 Task: Add a signature Isla Howard containing With sincere appreciation and gratitude, Isla Howard to email address softage.8@softage.net and add a folder Halloween costumes
Action: Mouse moved to (65, 13)
Screenshot: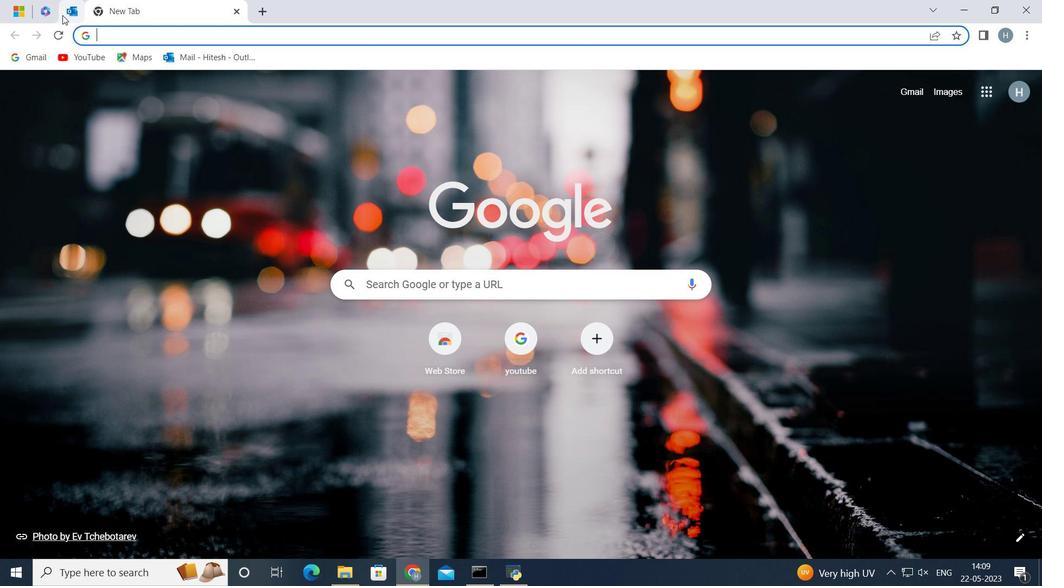 
Action: Mouse pressed left at (65, 13)
Screenshot: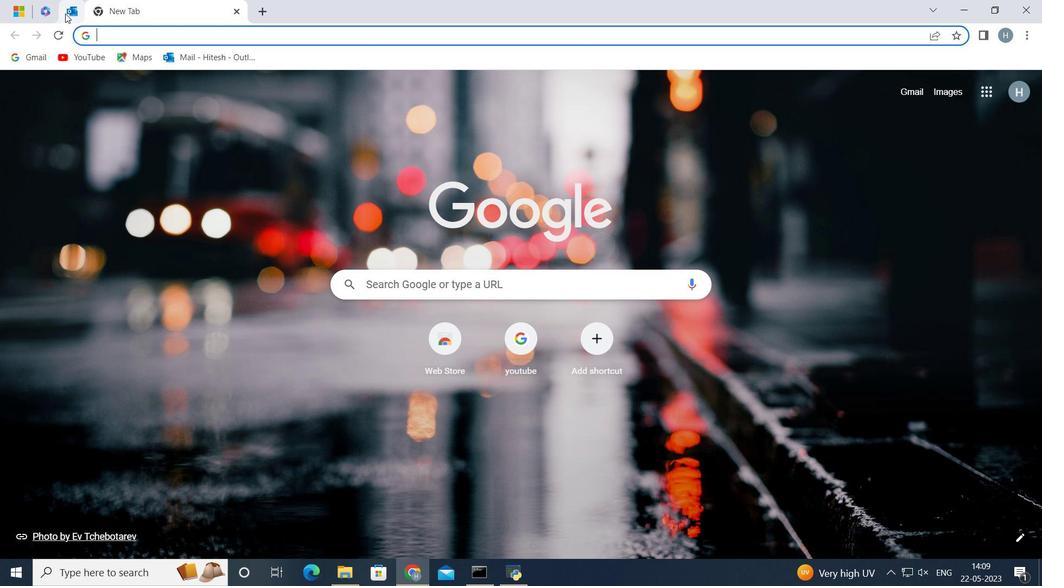 
Action: Mouse moved to (99, 140)
Screenshot: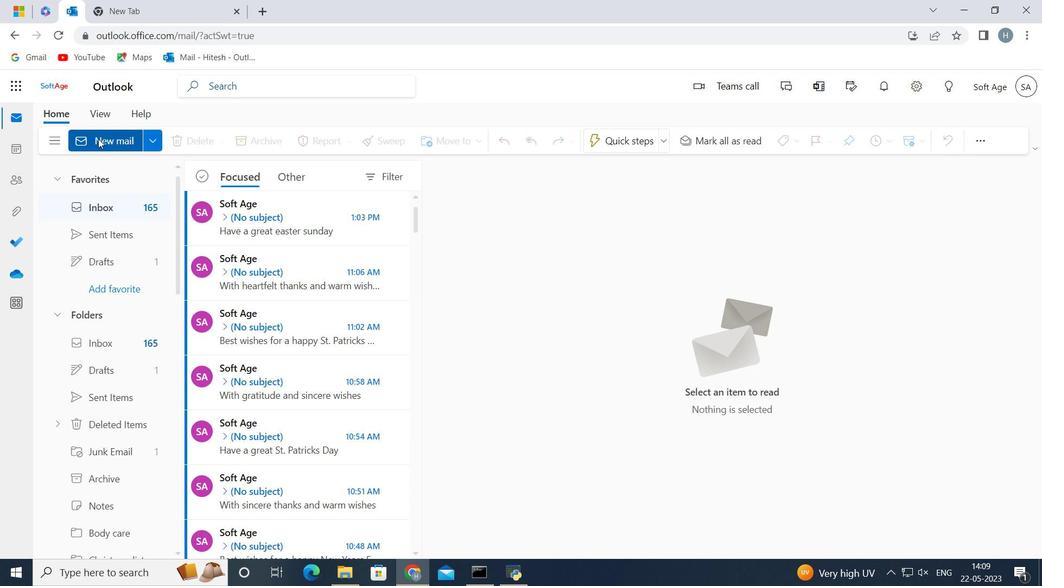 
Action: Mouse pressed left at (99, 140)
Screenshot: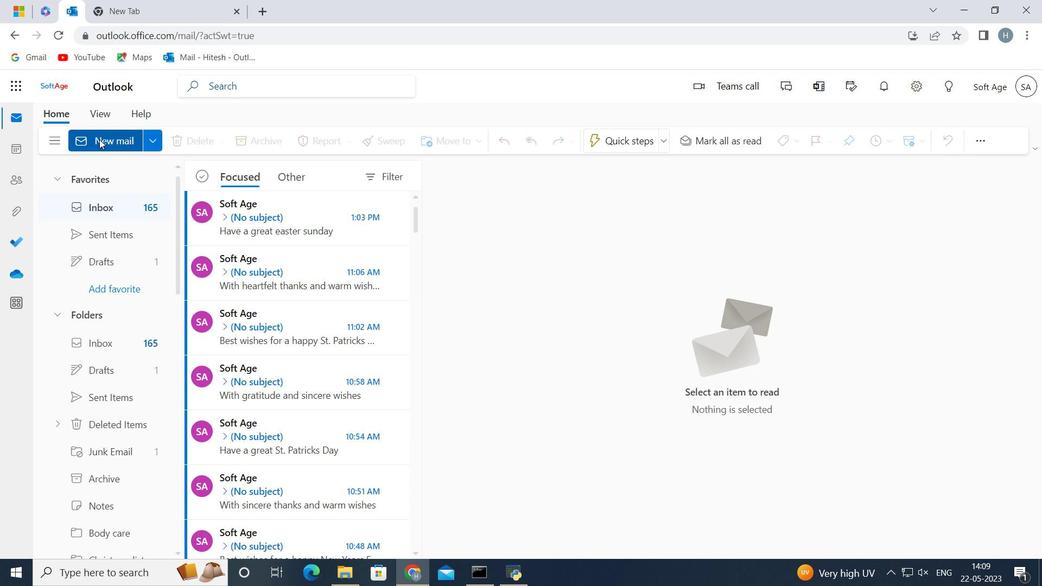 
Action: Mouse moved to (883, 144)
Screenshot: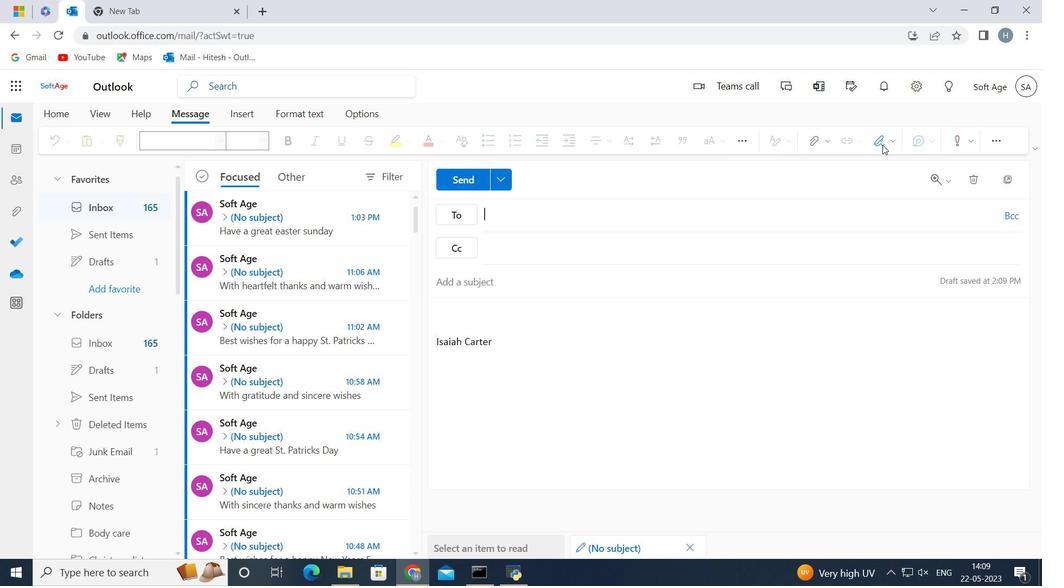 
Action: Mouse pressed left at (883, 144)
Screenshot: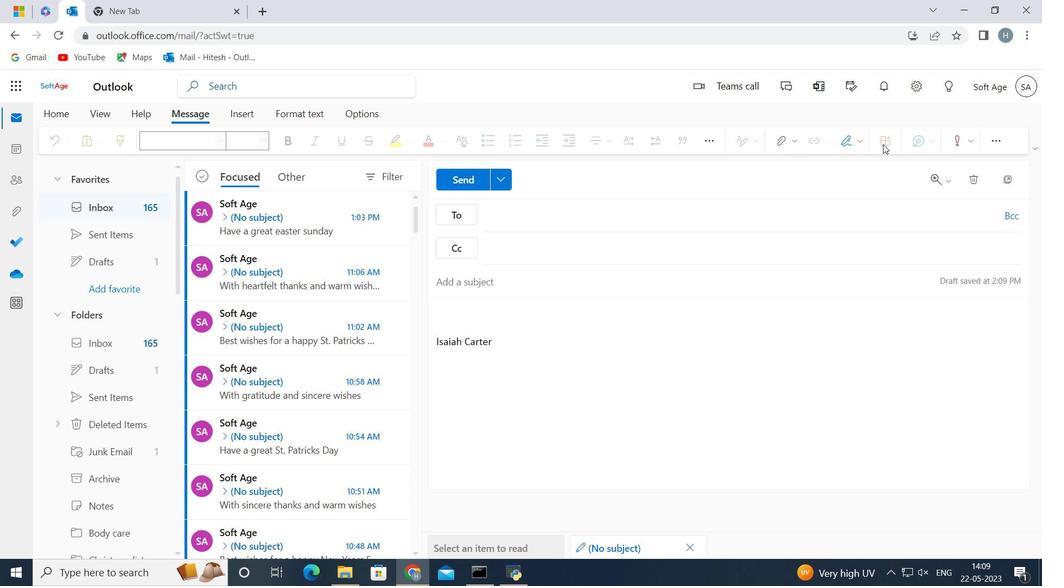 
Action: Mouse moved to (858, 144)
Screenshot: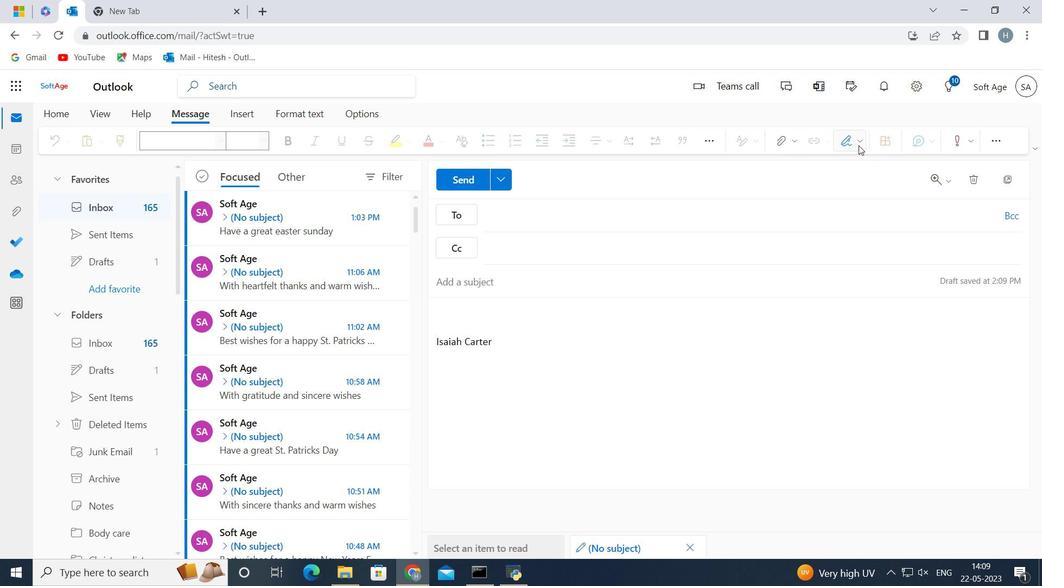 
Action: Mouse pressed left at (858, 144)
Screenshot: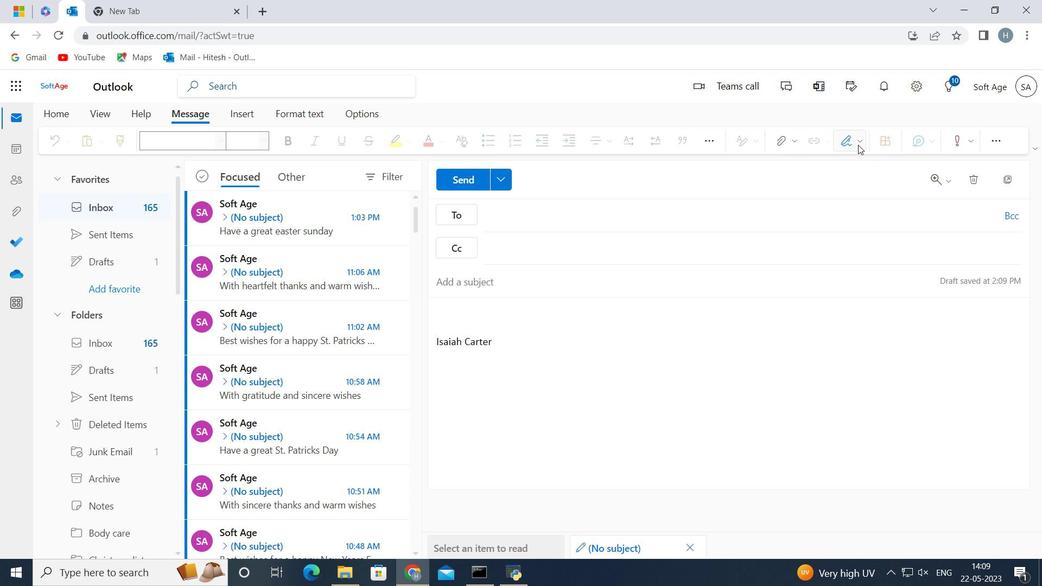 
Action: Mouse moved to (831, 313)
Screenshot: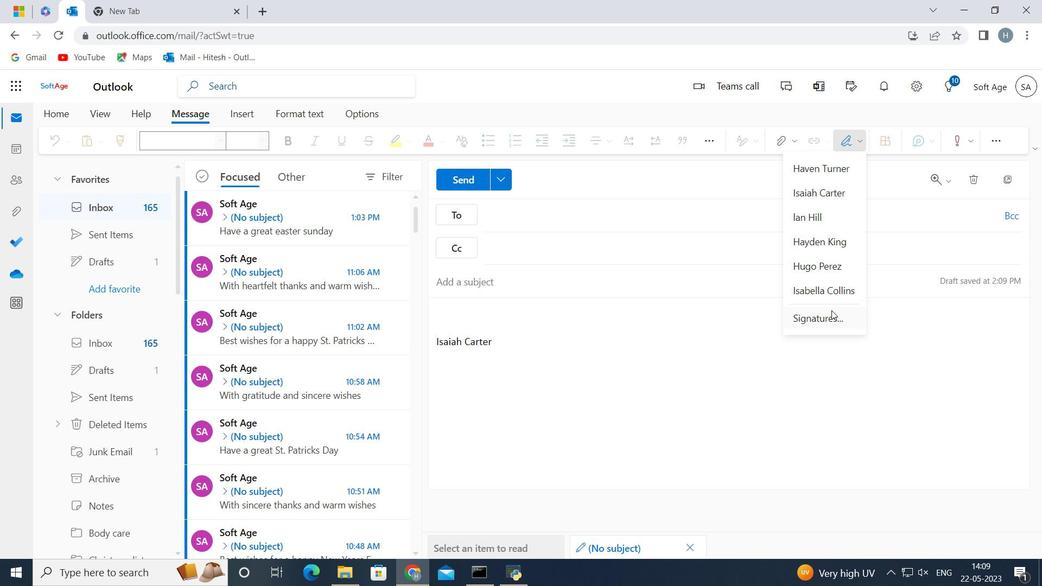 
Action: Mouse pressed left at (831, 313)
Screenshot: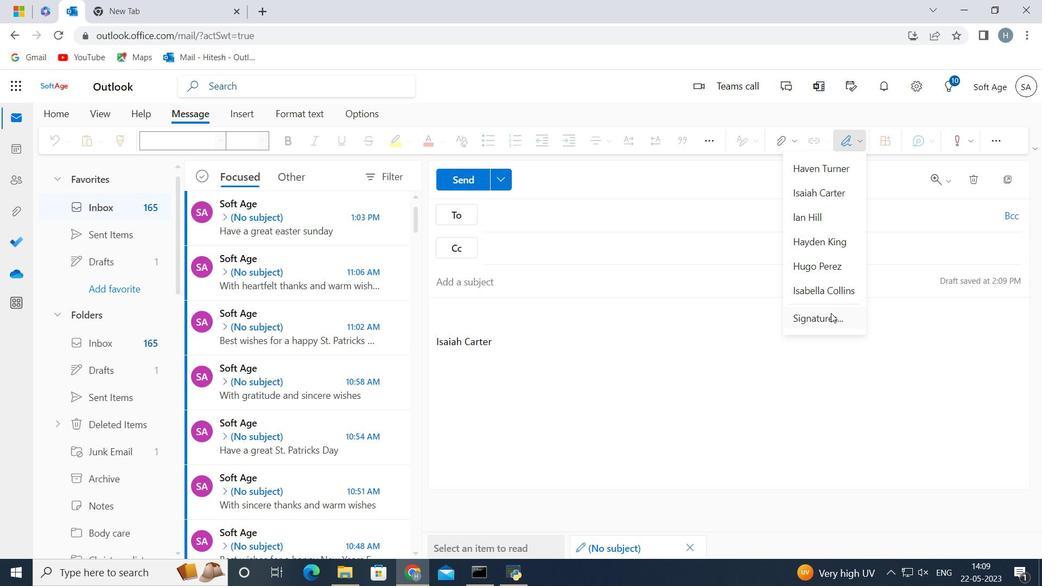 
Action: Mouse moved to (728, 250)
Screenshot: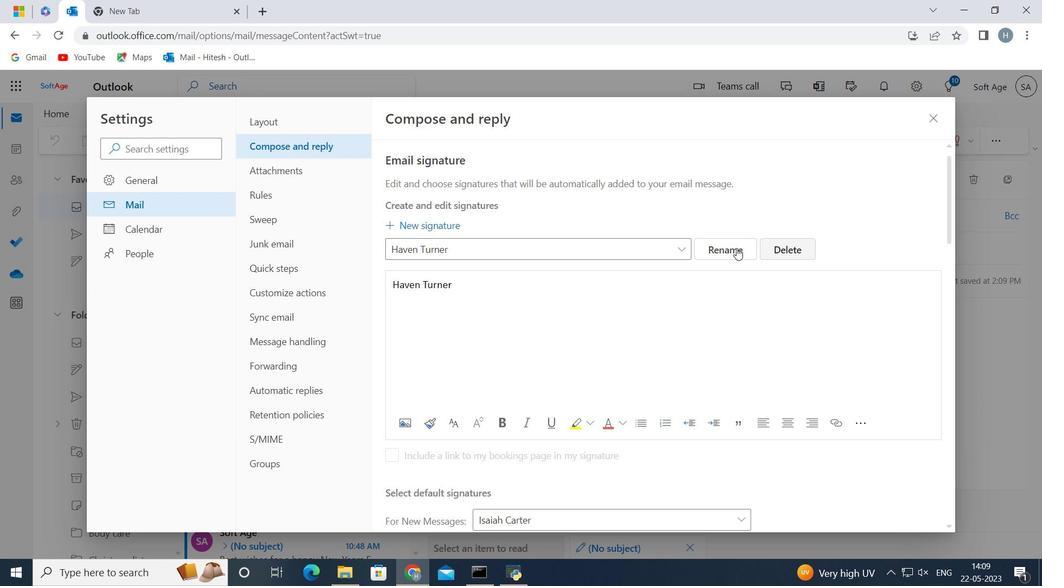 
Action: Mouse pressed left at (728, 250)
Screenshot: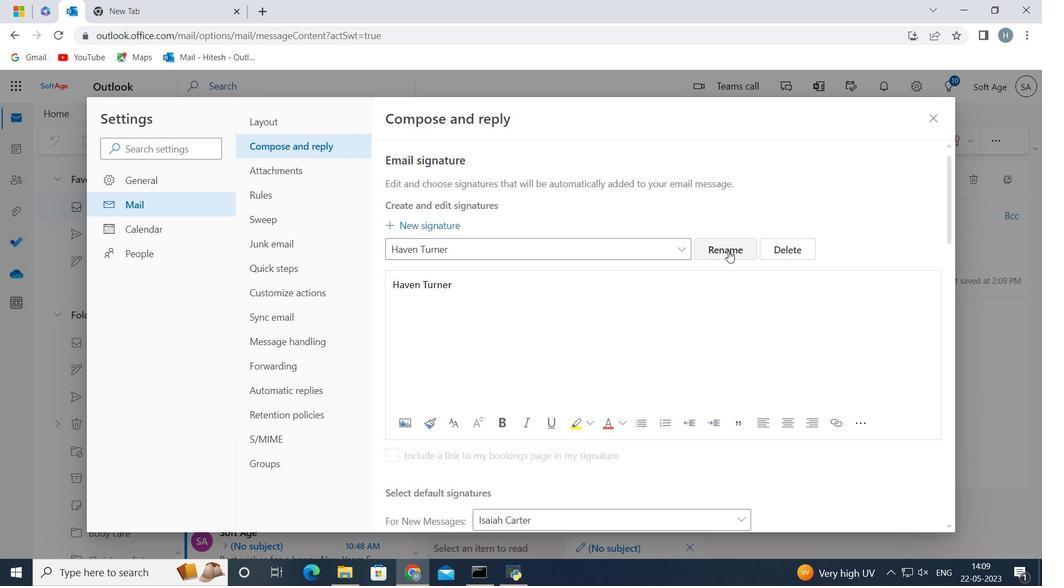 
Action: Mouse moved to (706, 253)
Screenshot: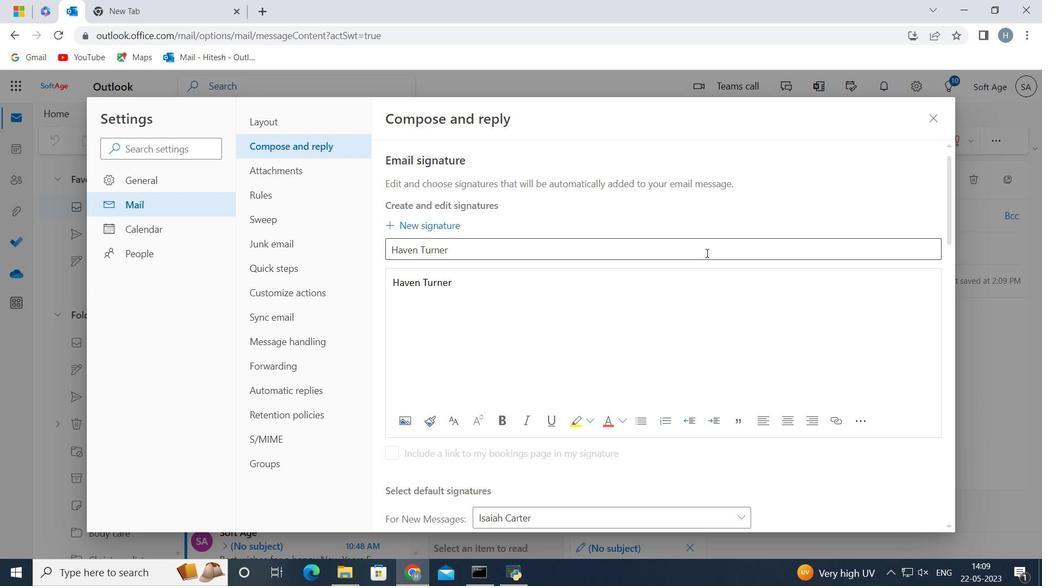 
Action: Mouse pressed left at (706, 253)
Screenshot: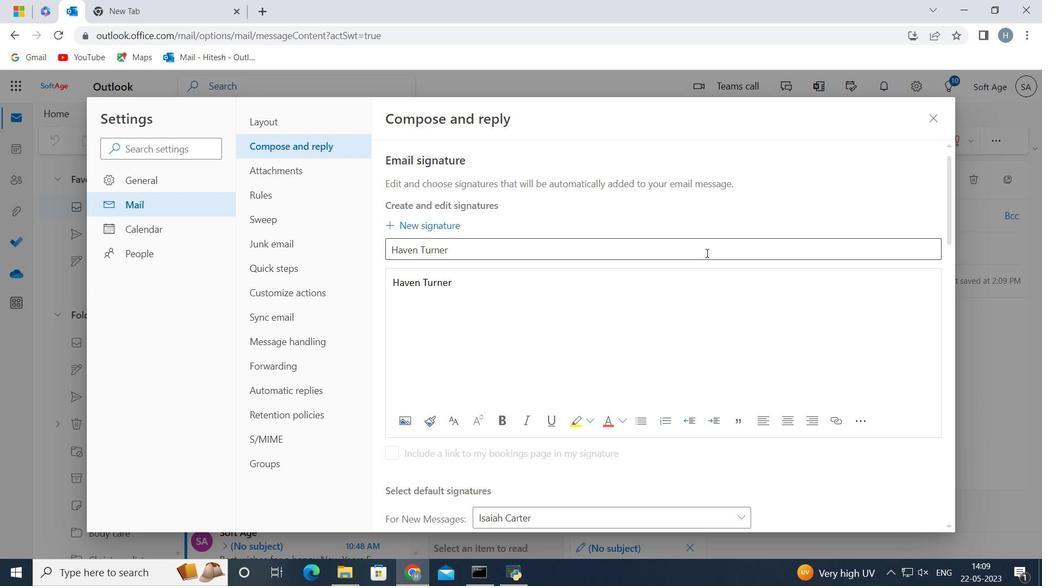 
Action: Key pressed <Key.backspace><Key.backspace><Key.backspace><Key.backspace><Key.backspace><Key.backspace><Key.backspace><Key.backspace><Key.backspace><Key.backspace><Key.backspace><Key.backspace><Key.backspace><Key.backspace><Key.backspace><Key.shift>Isla<Key.space><Key.shift>Howard<Key.space>
Screenshot: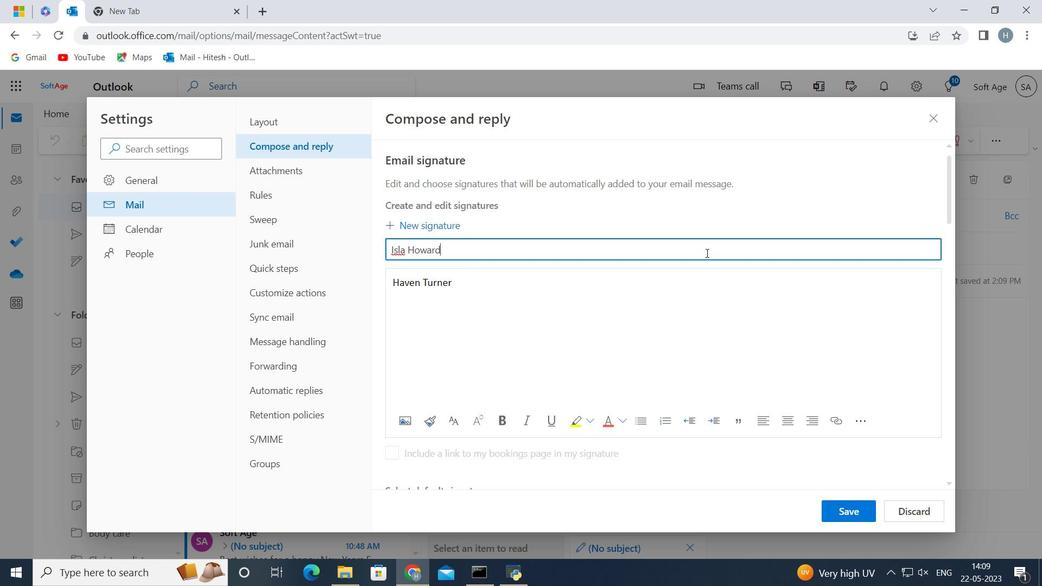 
Action: Mouse moved to (556, 293)
Screenshot: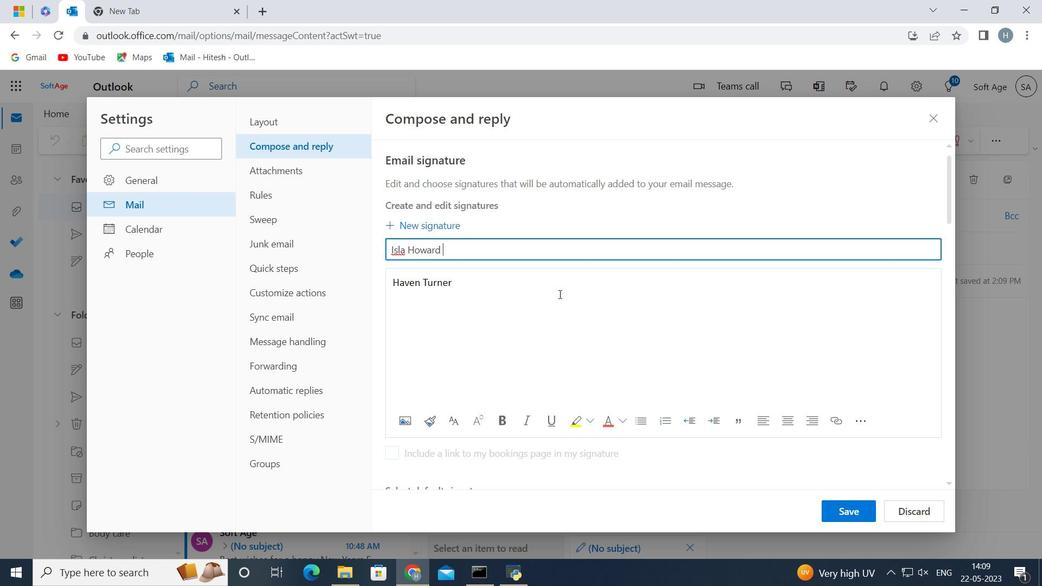 
Action: Mouse pressed left at (556, 293)
Screenshot: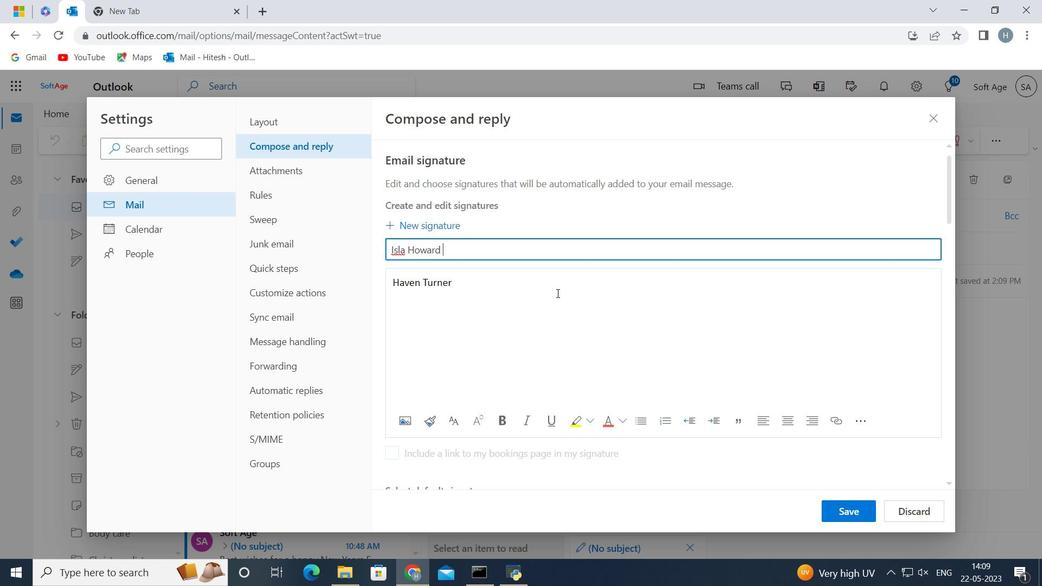 
Action: Key pressed <Key.backspace><Key.backspace><Key.backspace><Key.backspace><Key.backspace><Key.backspace><Key.backspace><Key.backspace><Key.backspace><Key.backspace><Key.backspace><Key.backspace><Key.backspace><Key.backspace><Key.backspace><Key.backspace><Key.backspace><Key.backspace><Key.backspace><Key.backspace><Key.shift>Isla<Key.space><Key.shift>Howard
Screenshot: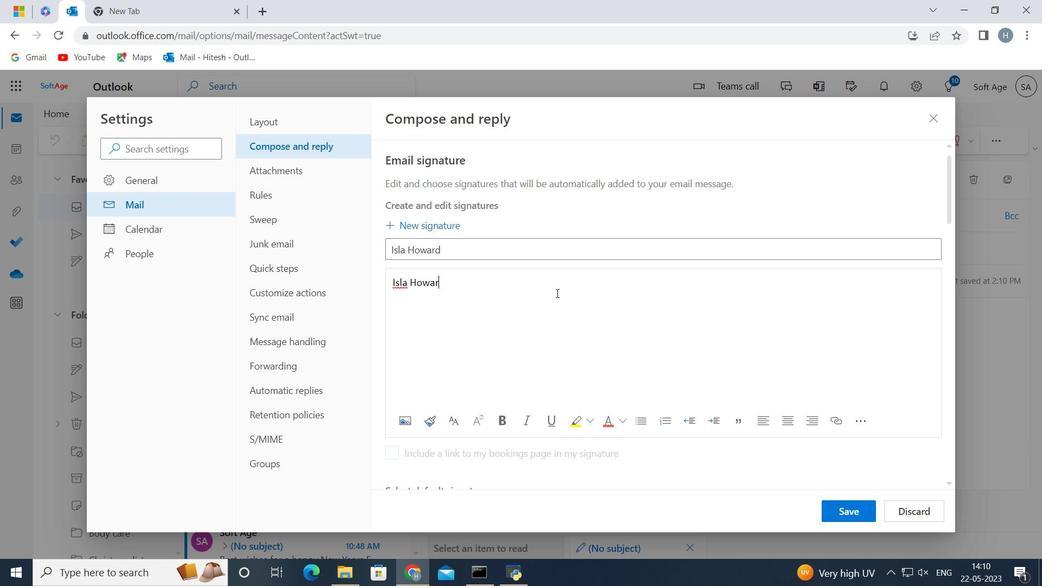 
Action: Mouse moved to (446, 352)
Screenshot: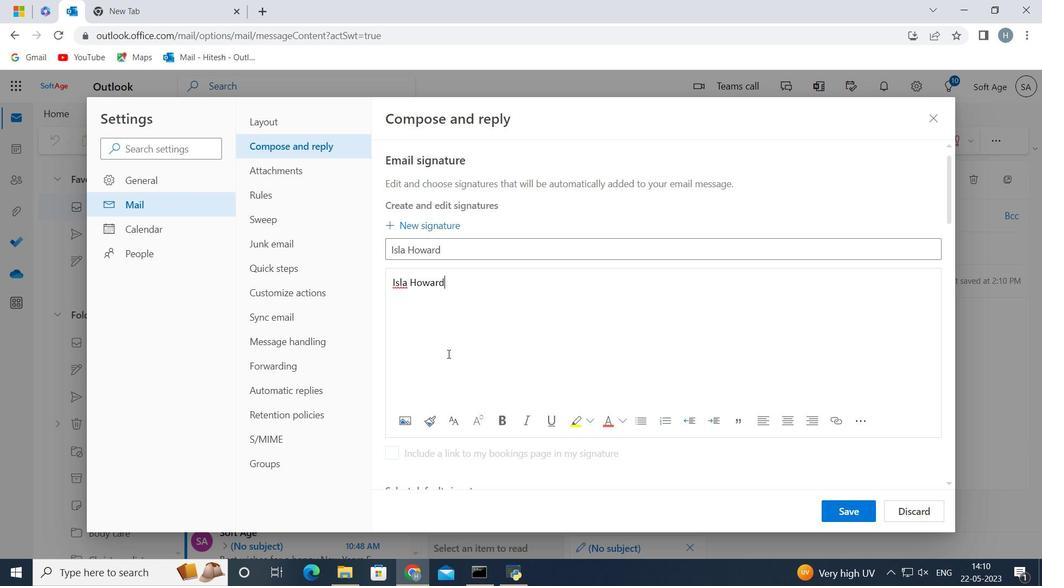 
Action: Mouse pressed left at (446, 352)
Screenshot: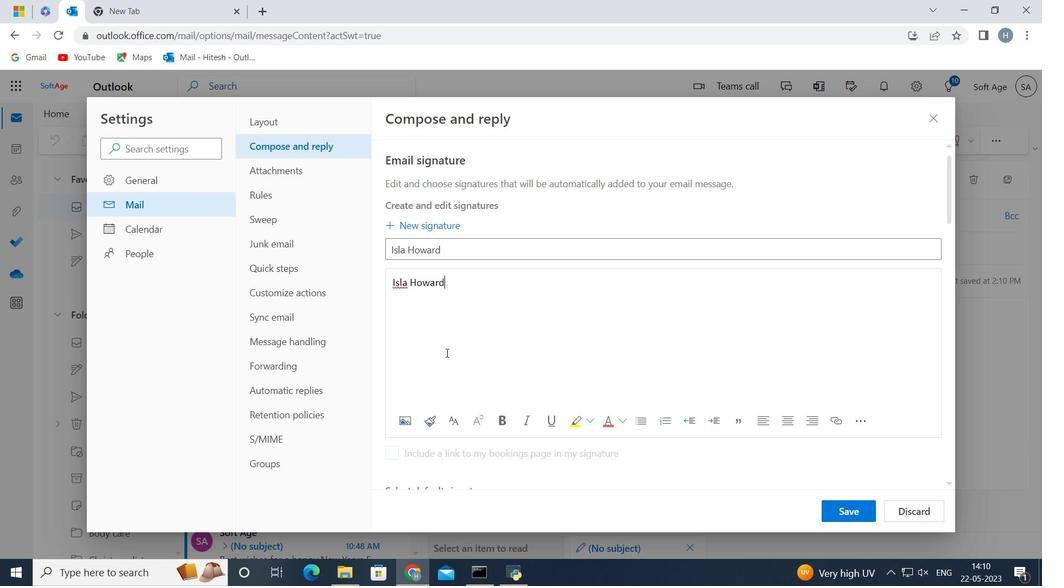 
Action: Mouse moved to (855, 507)
Screenshot: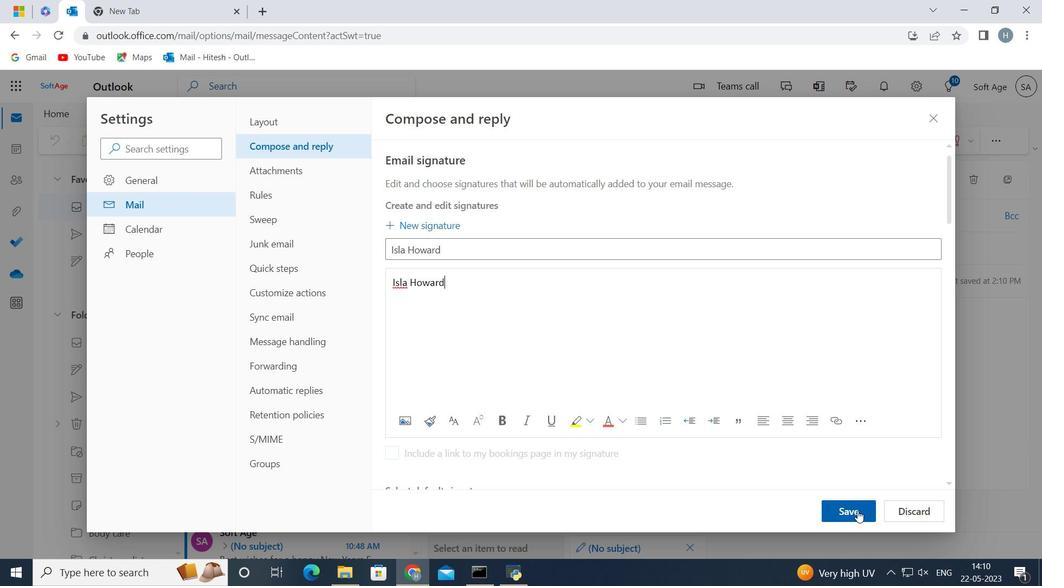 
Action: Mouse pressed left at (855, 507)
Screenshot: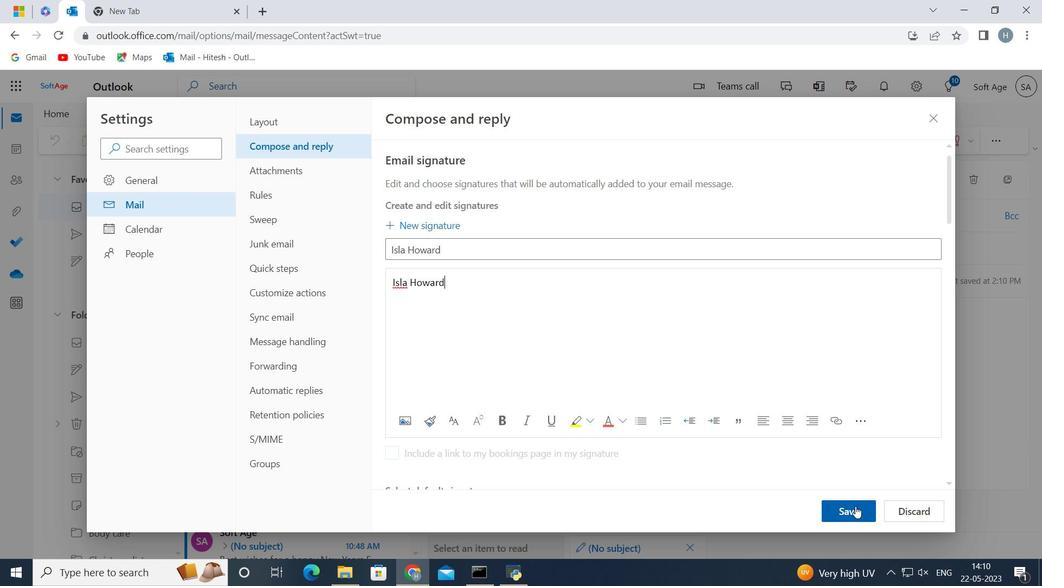 
Action: Mouse moved to (715, 331)
Screenshot: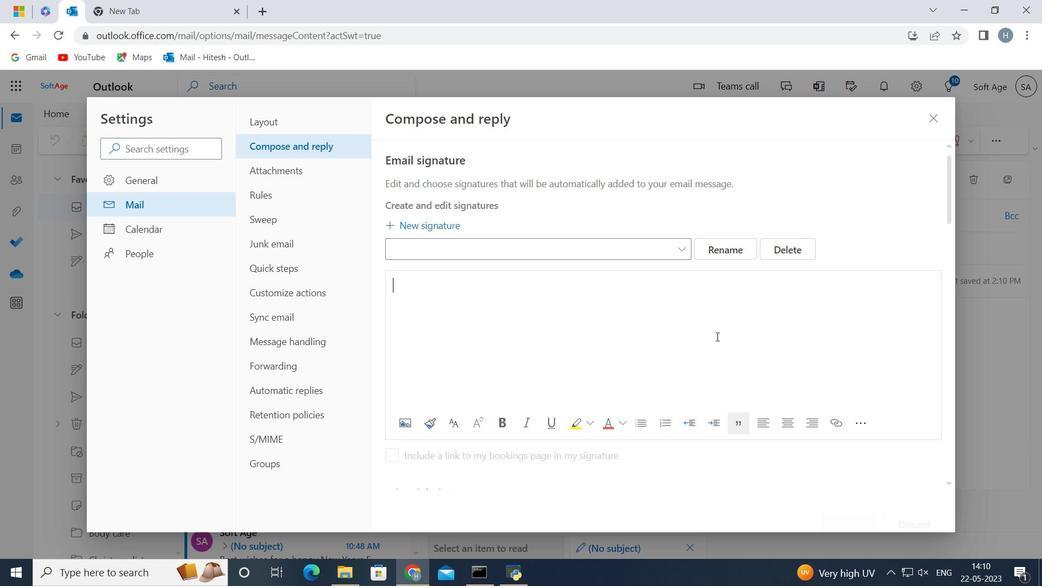 
Action: Mouse scrolled (715, 331) with delta (0, 0)
Screenshot: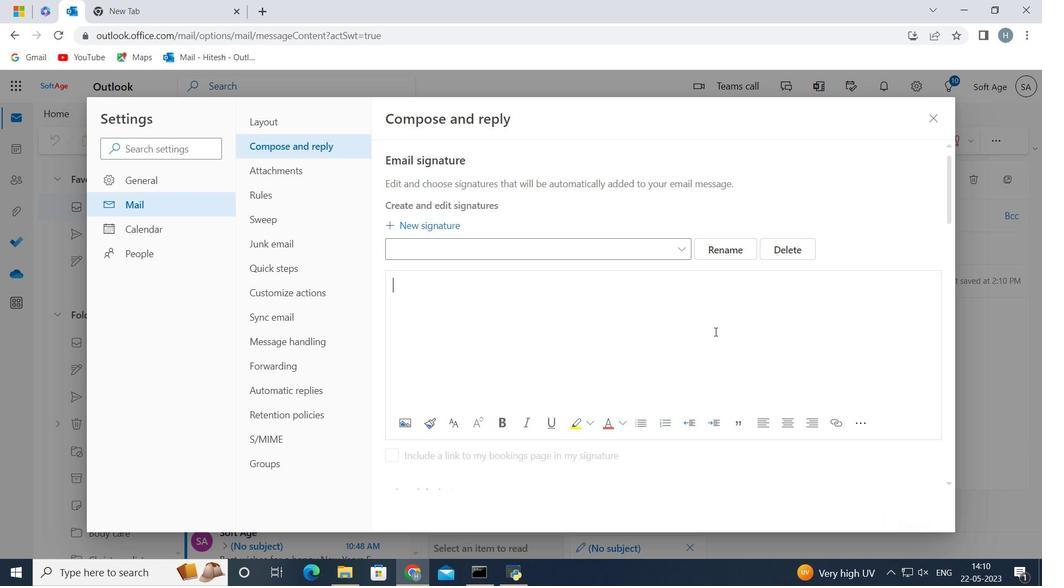 
Action: Mouse scrolled (715, 331) with delta (0, 0)
Screenshot: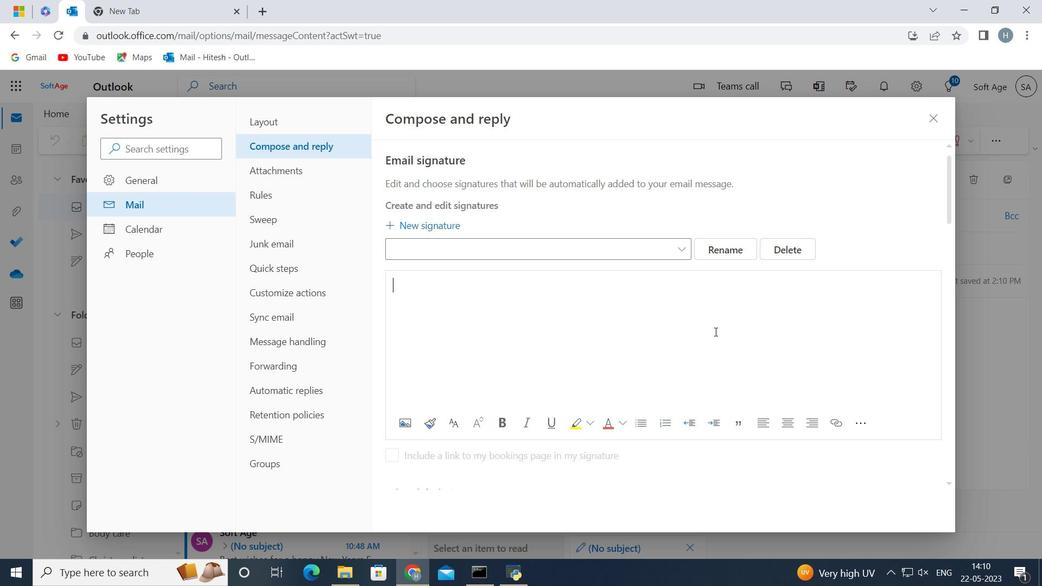 
Action: Mouse scrolled (715, 331) with delta (0, 0)
Screenshot: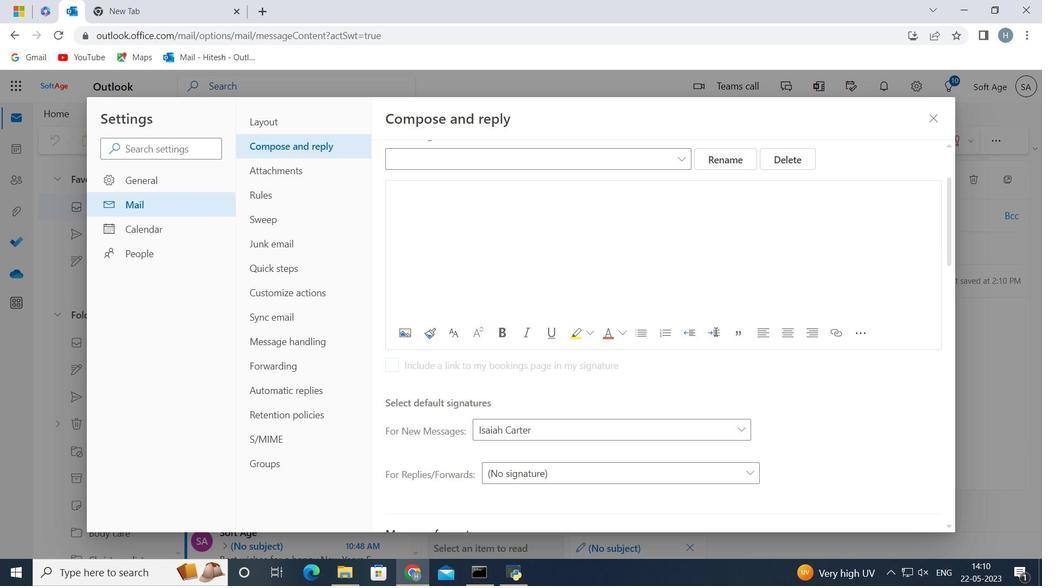 
Action: Mouse scrolled (715, 331) with delta (0, 0)
Screenshot: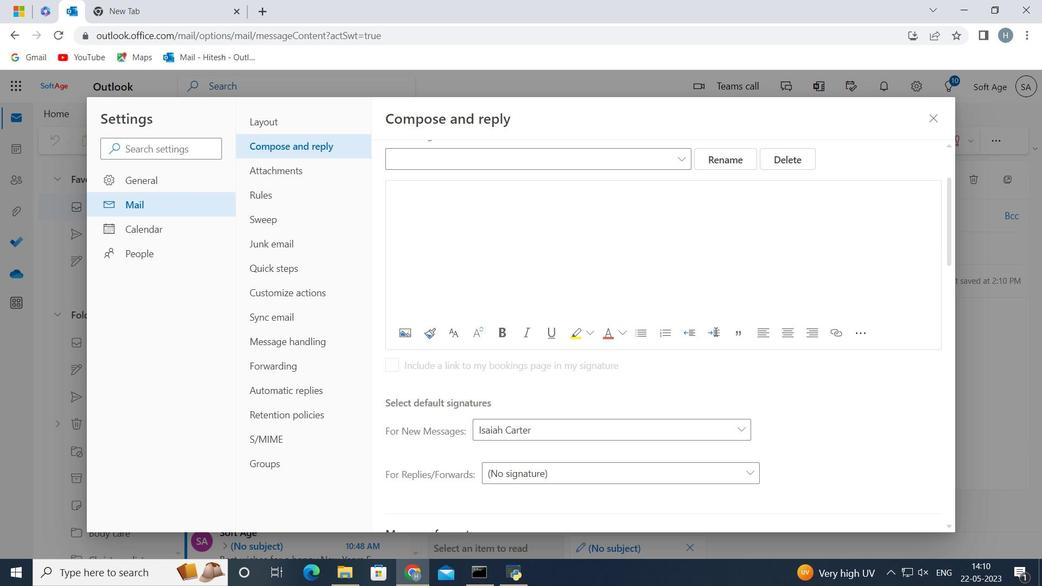 
Action: Mouse moved to (708, 250)
Screenshot: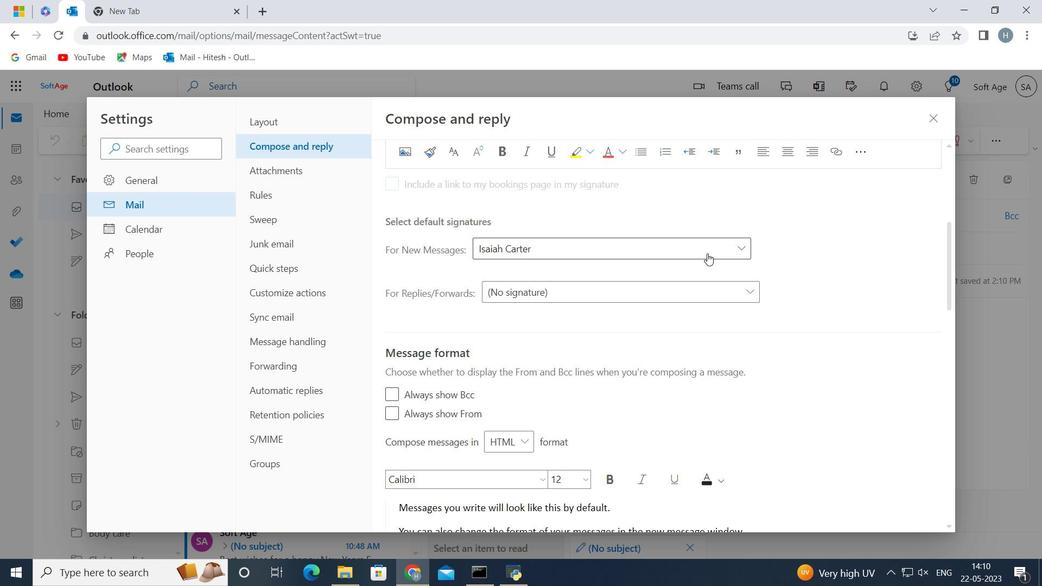 
Action: Mouse pressed left at (708, 250)
Screenshot: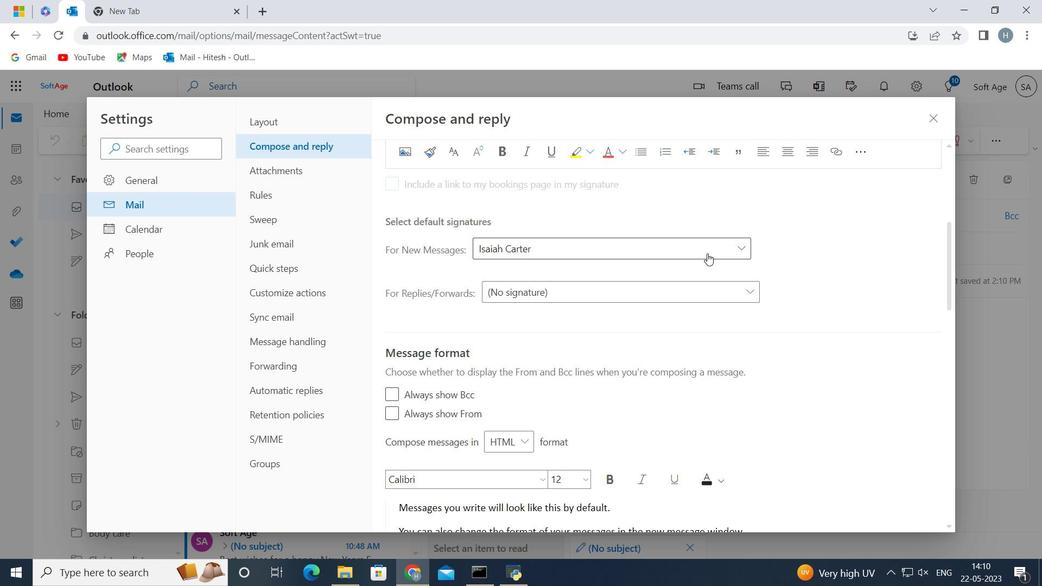
Action: Mouse moved to (650, 421)
Screenshot: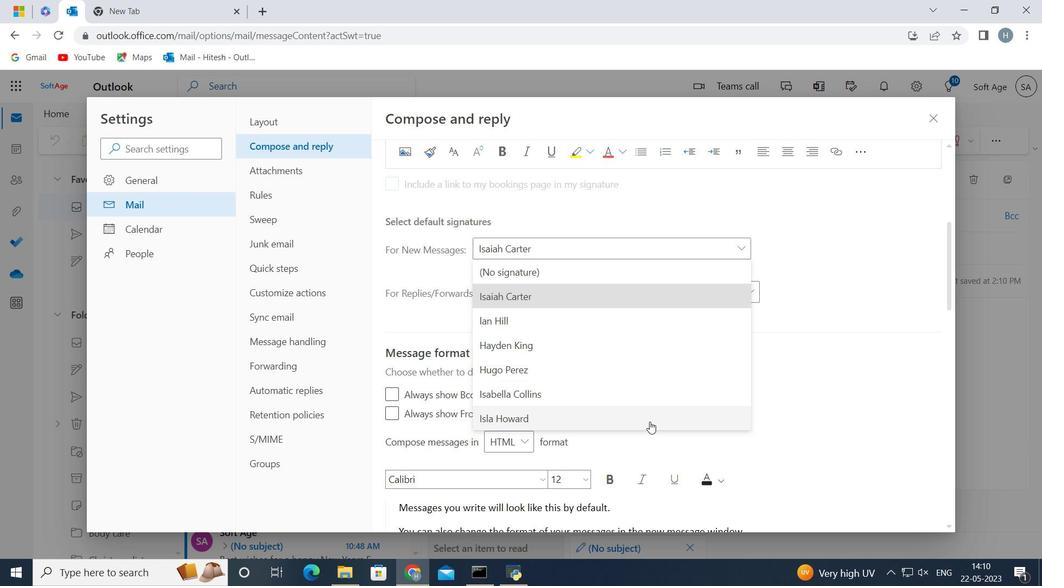 
Action: Mouse pressed left at (650, 421)
Screenshot: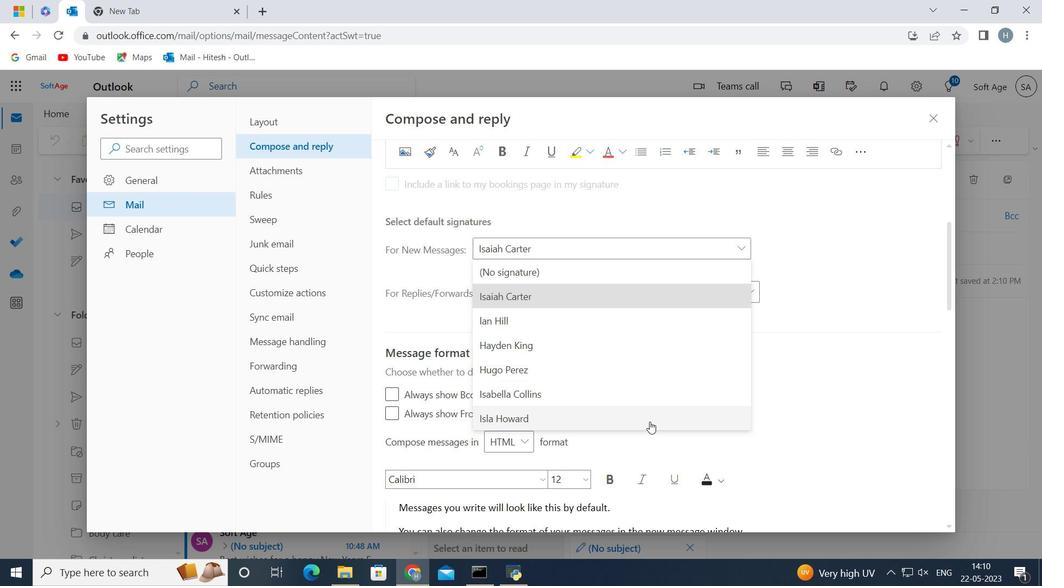 
Action: Mouse moved to (850, 509)
Screenshot: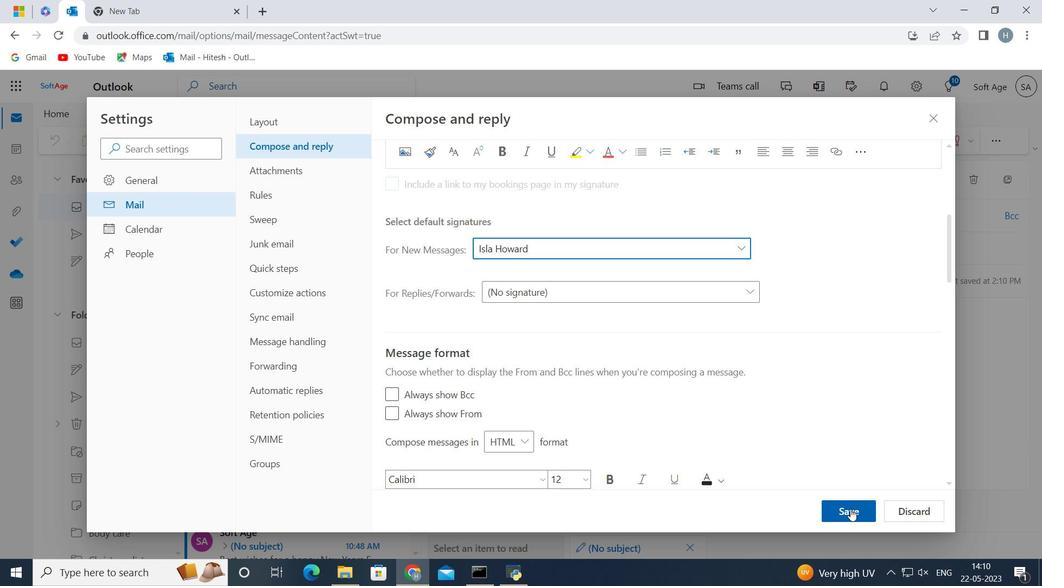 
Action: Mouse pressed left at (850, 509)
Screenshot: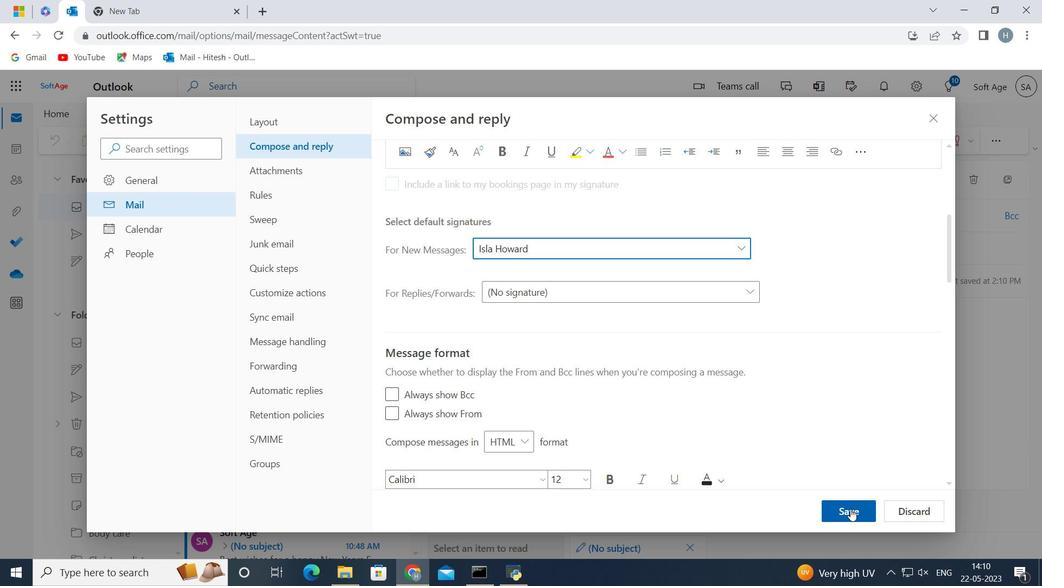 
Action: Mouse moved to (929, 119)
Screenshot: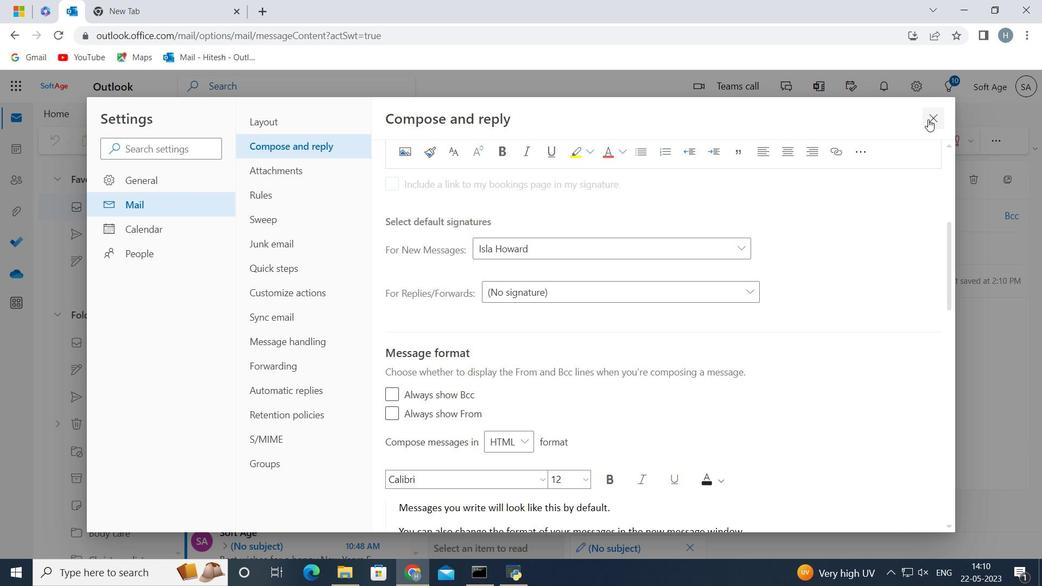 
Action: Mouse pressed left at (929, 119)
Screenshot: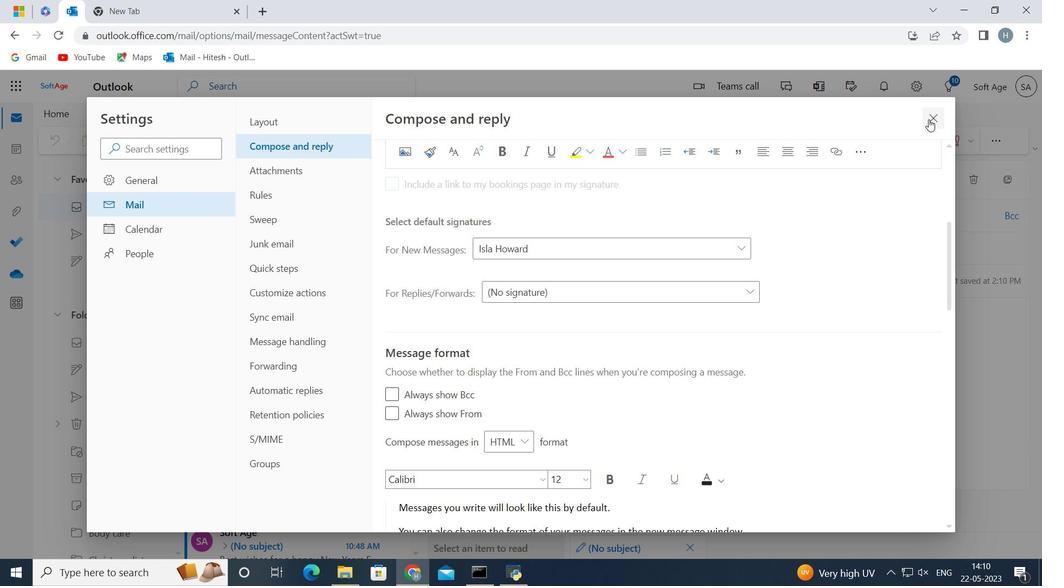 
Action: Mouse moved to (522, 344)
Screenshot: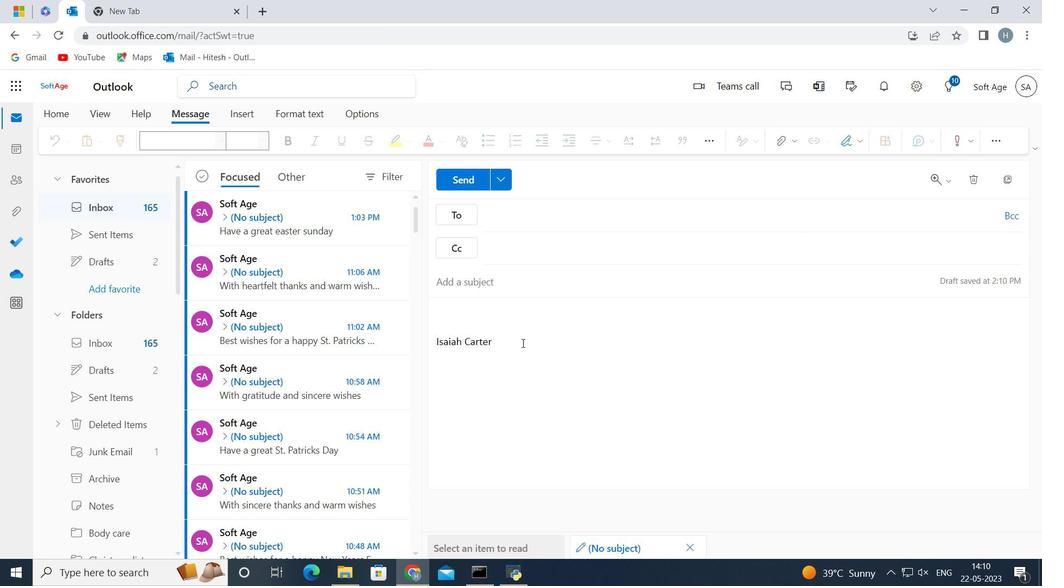 
Action: Mouse pressed left at (522, 344)
Screenshot: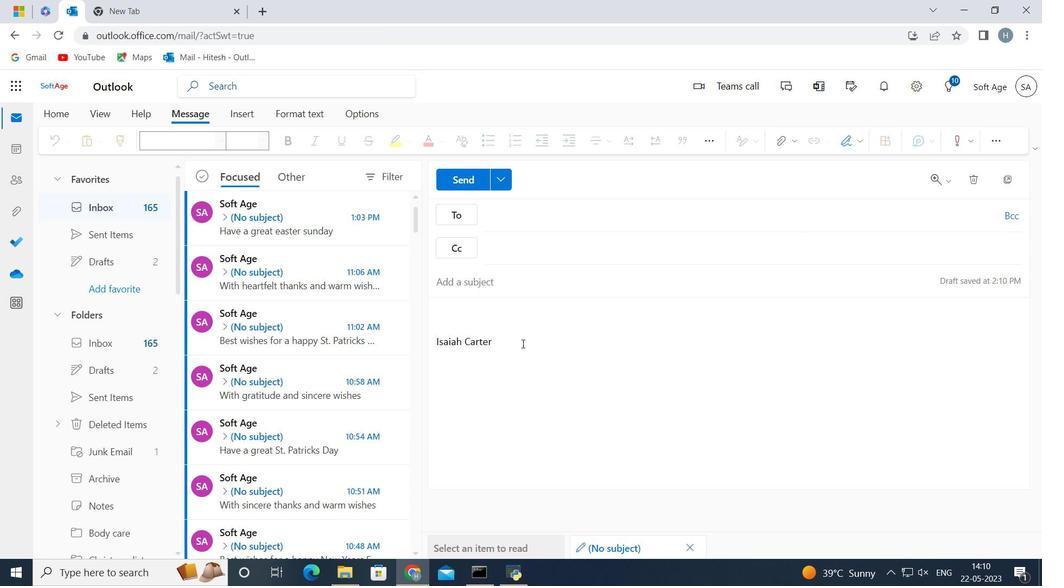 
Action: Mouse moved to (521, 345)
Screenshot: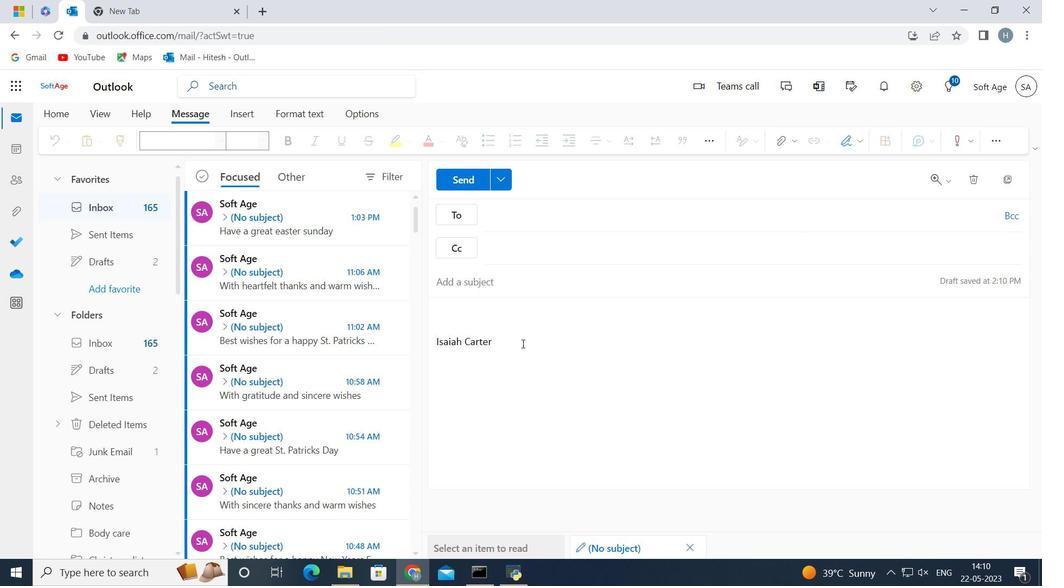 
Action: Key pressed <Key.backspace><Key.backspace><Key.backspace><Key.backspace><Key.backspace><Key.backspace><Key.backspace><Key.backspace><Key.backspace><Key.backspace><Key.backspace><Key.backspace><Key.backspace><Key.backspace><Key.backspace><Key.shift>With<Key.space>sincere<Key.space>appreciation<Key.space>and<Key.space>gratitude<Key.space>
Screenshot: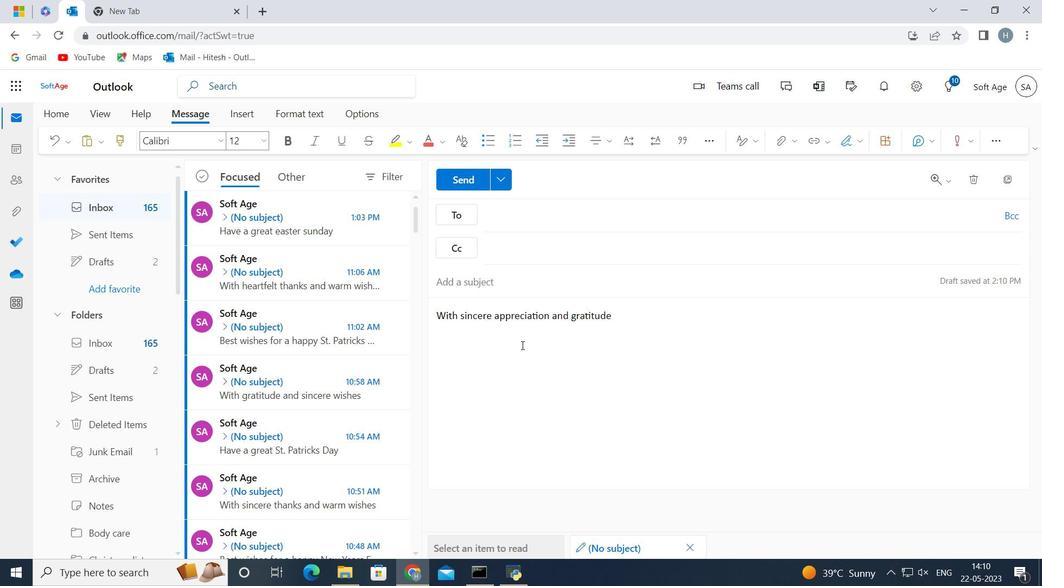 
Action: Mouse moved to (520, 206)
Screenshot: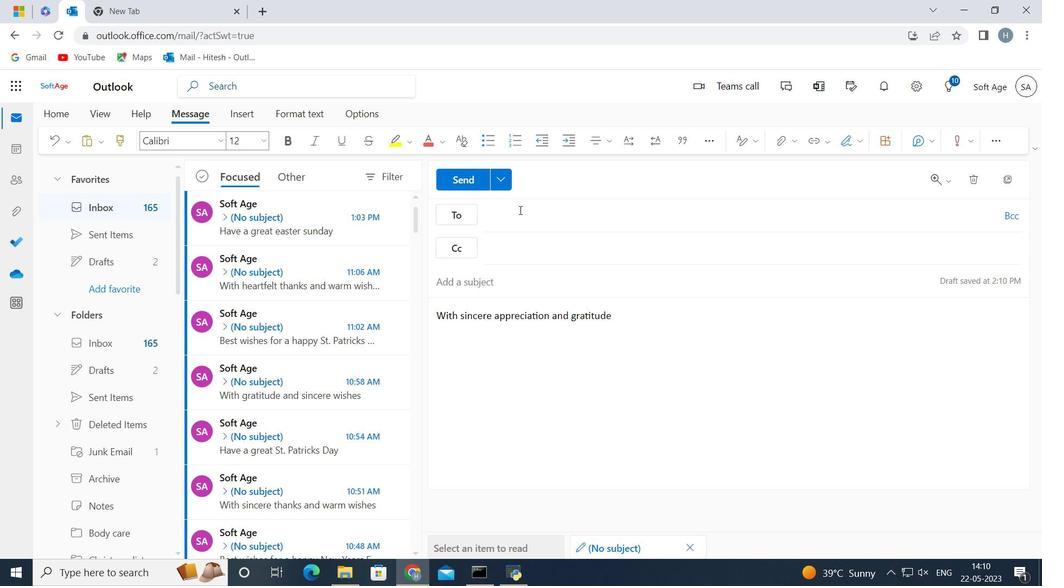 
Action: Mouse pressed left at (520, 206)
Screenshot: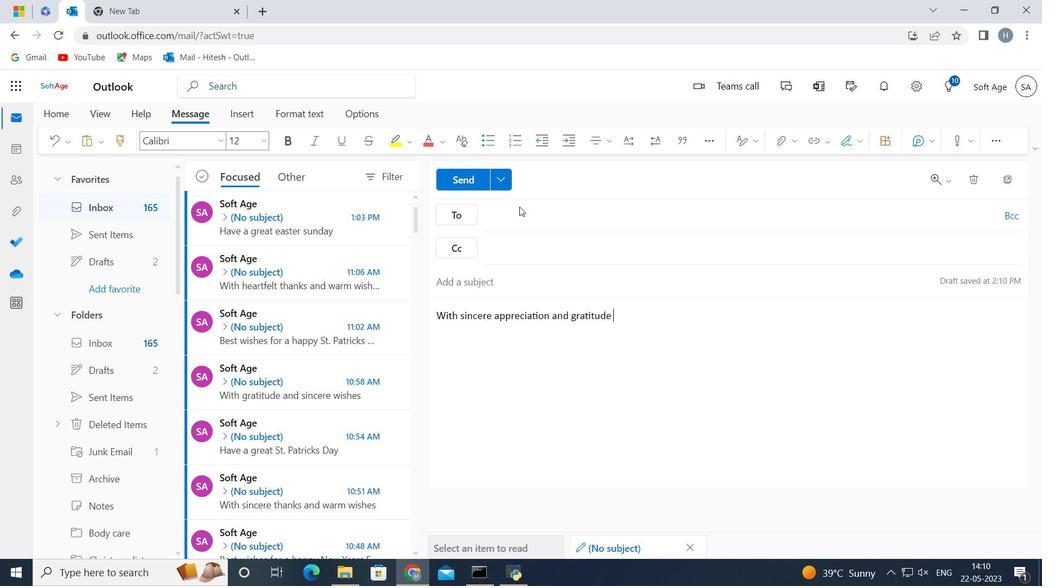
Action: Mouse moved to (527, 211)
Screenshot: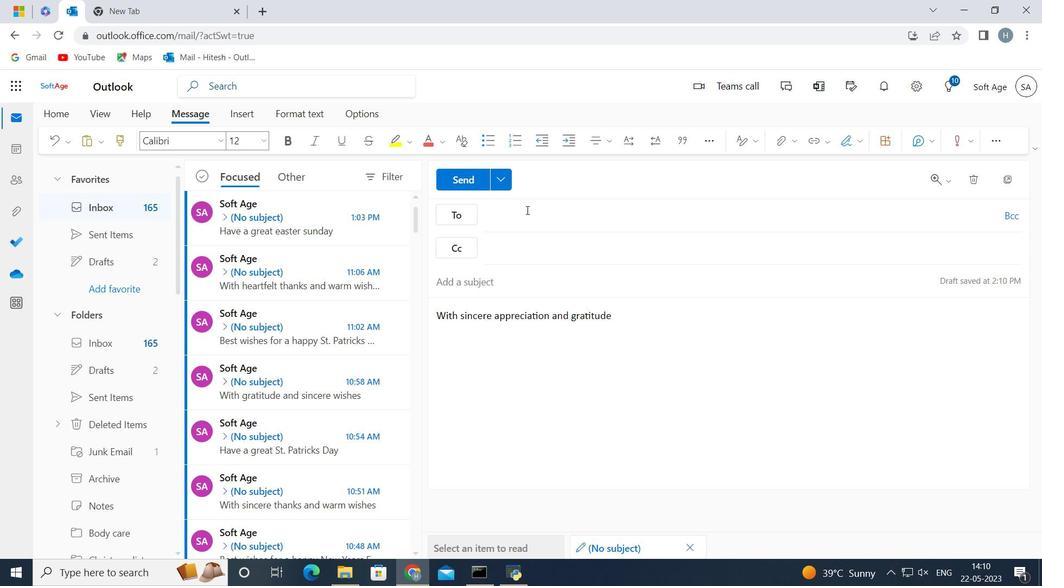 
Action: Mouse pressed left at (527, 211)
Screenshot: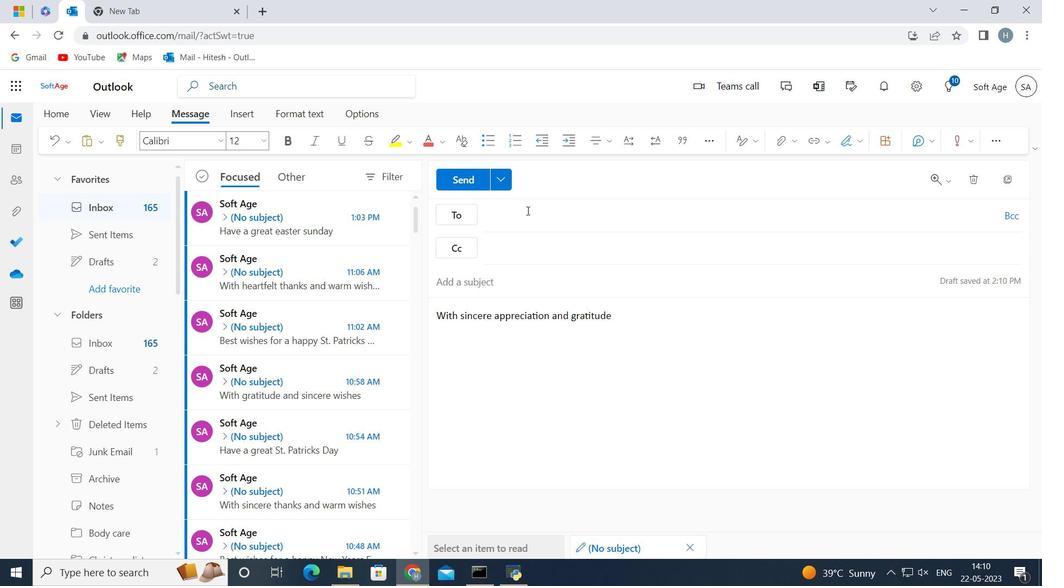 
Action: Mouse moved to (528, 211)
Screenshot: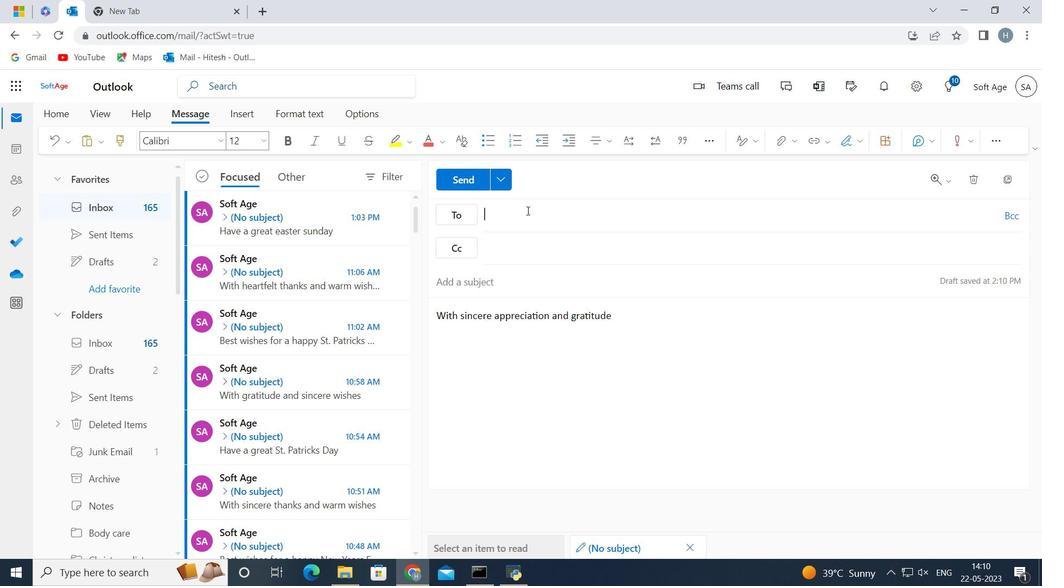 
Action: Key pressed softage.8<Key.shift>@softage.net
Screenshot: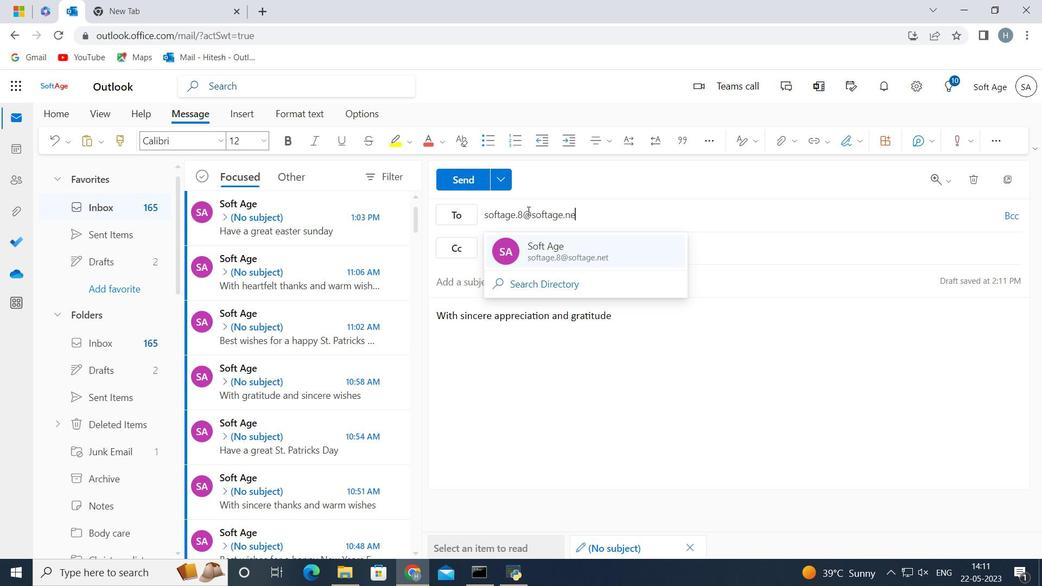 
Action: Mouse moved to (517, 255)
Screenshot: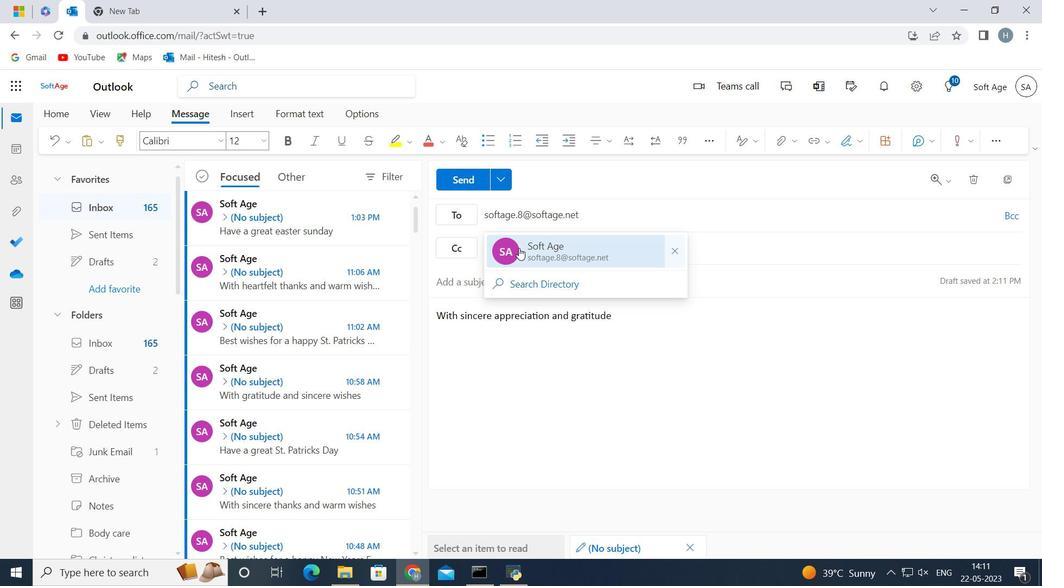 
Action: Mouse pressed left at (517, 255)
Screenshot: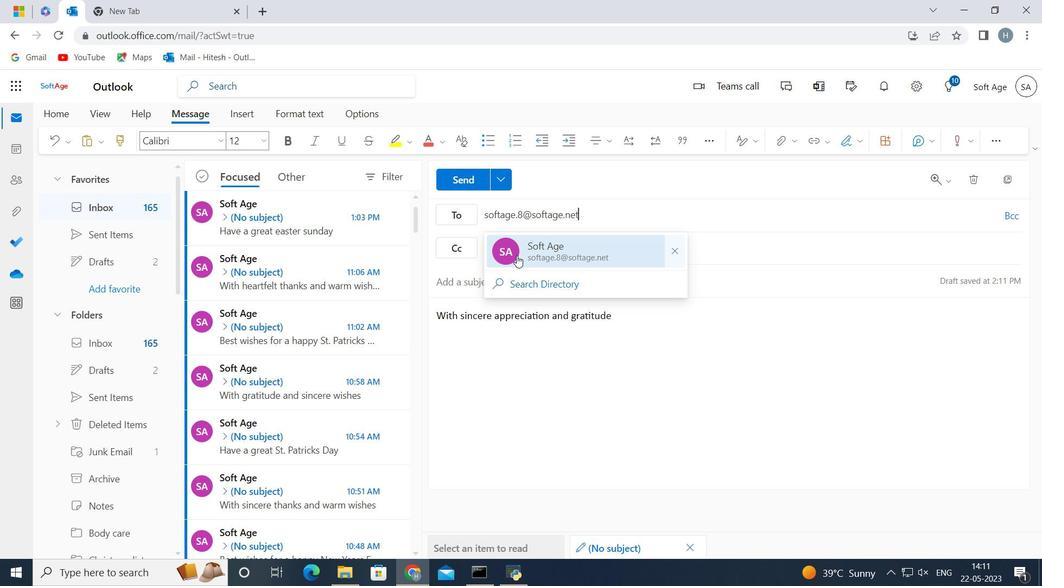 
Action: Mouse moved to (132, 419)
Screenshot: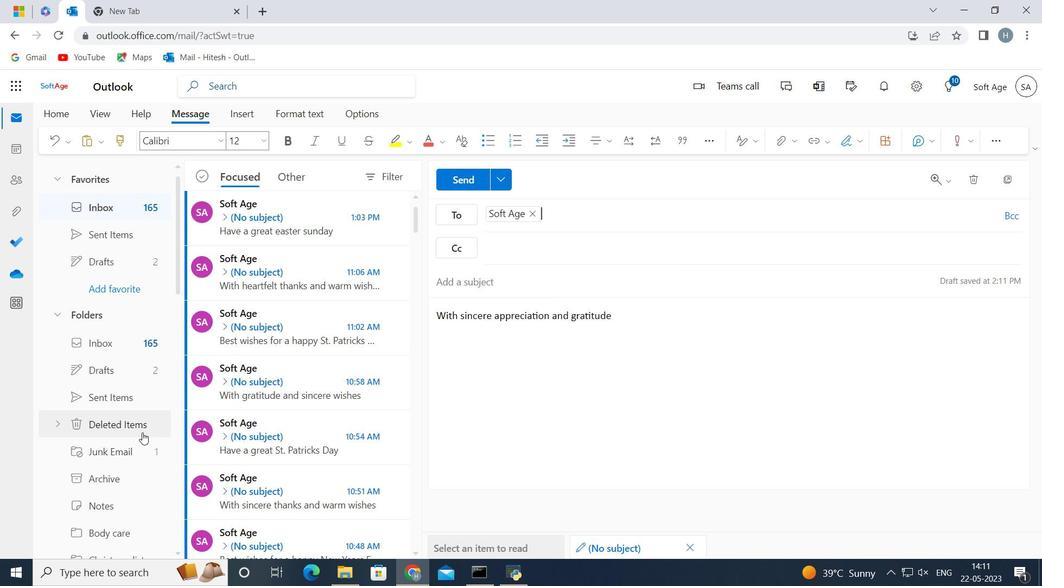 
Action: Mouse scrolled (132, 418) with delta (0, 0)
Screenshot: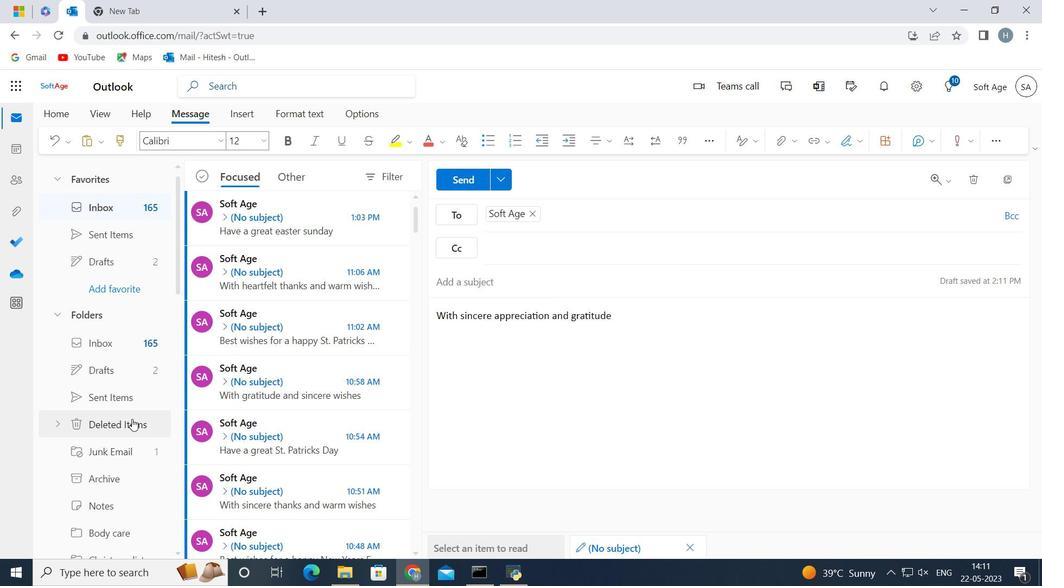 
Action: Mouse scrolled (132, 418) with delta (0, 0)
Screenshot: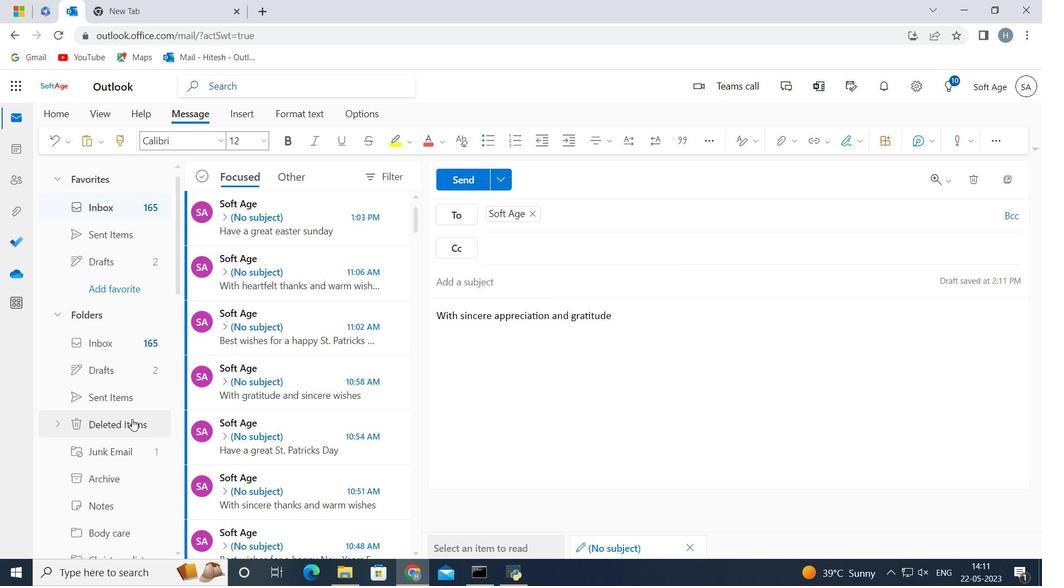 
Action: Mouse moved to (127, 406)
Screenshot: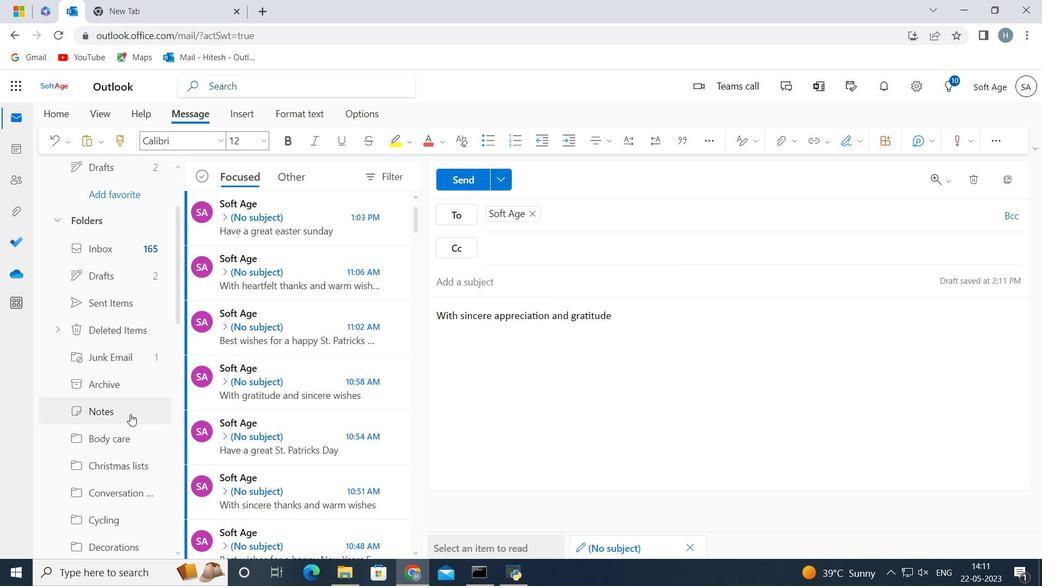 
Action: Mouse scrolled (127, 406) with delta (0, 0)
Screenshot: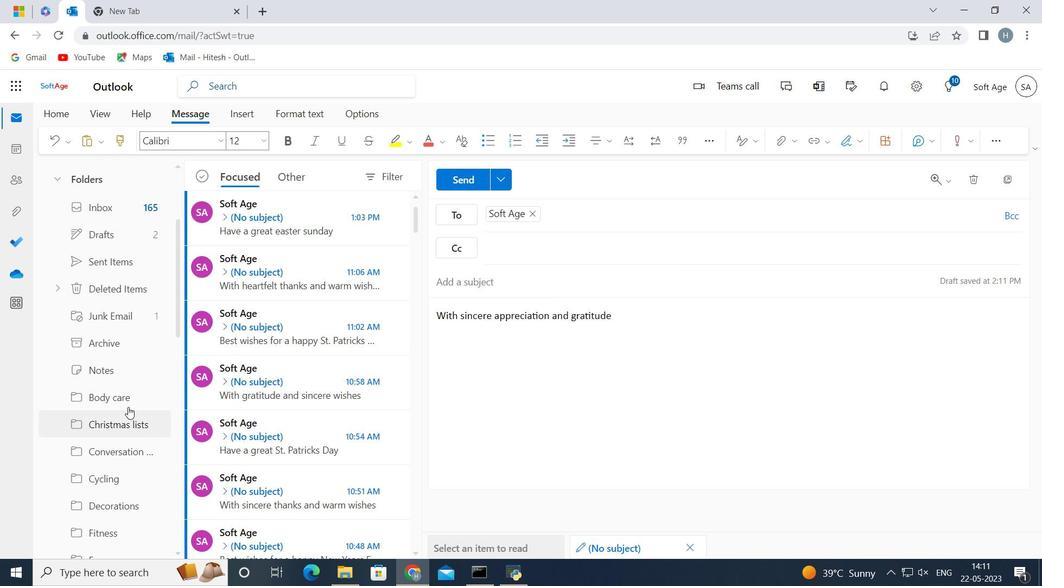 
Action: Mouse moved to (127, 404)
Screenshot: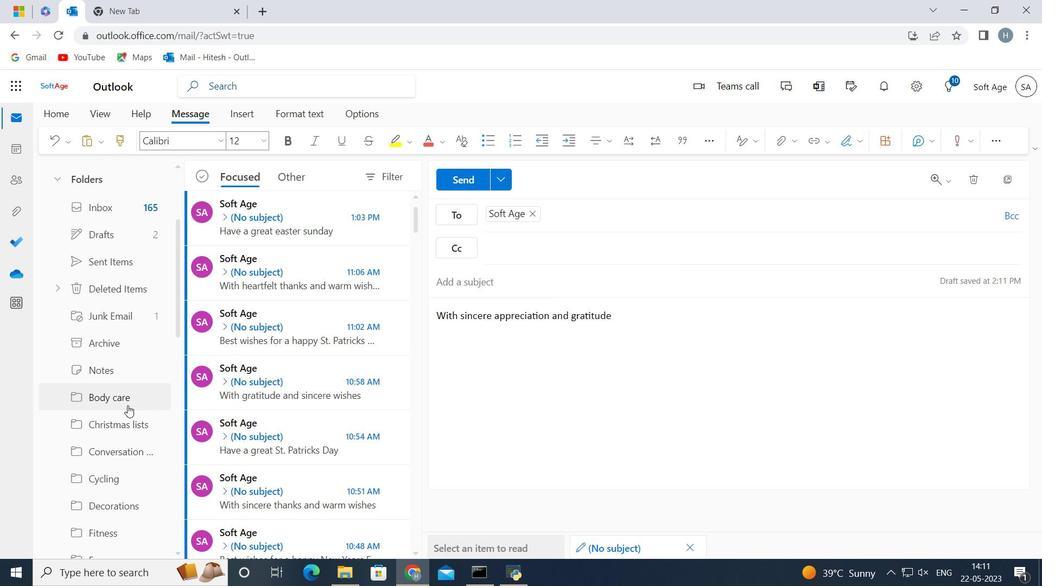 
Action: Mouse scrolled (127, 404) with delta (0, 0)
Screenshot: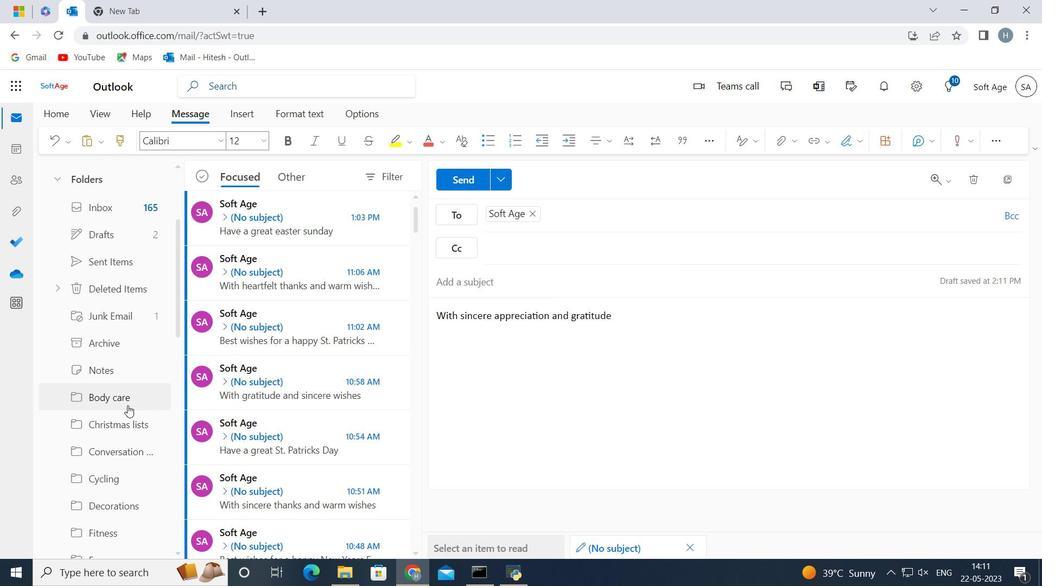 
Action: Mouse moved to (123, 385)
Screenshot: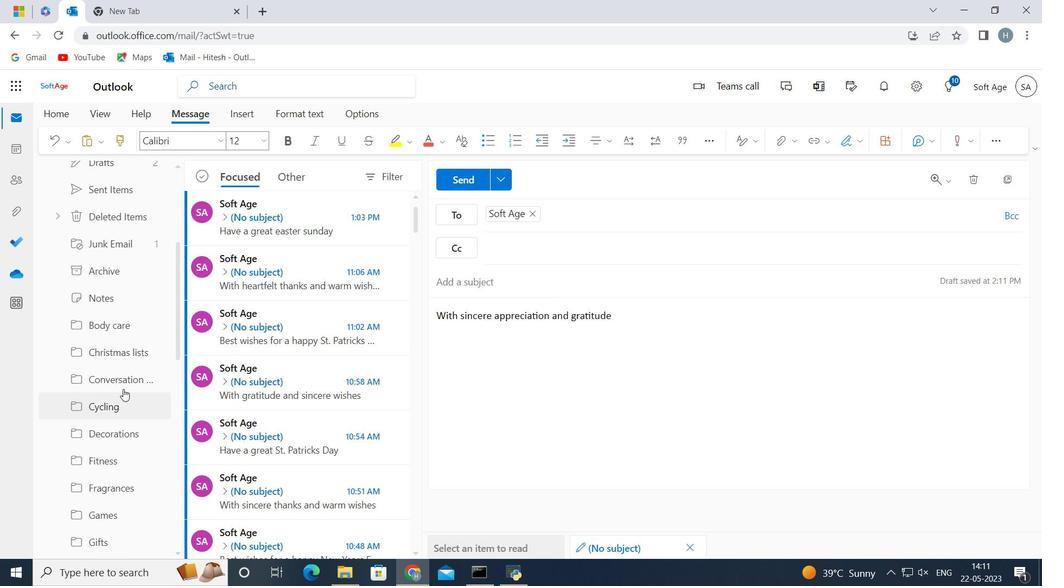 
Action: Mouse scrolled (123, 384) with delta (0, 0)
Screenshot: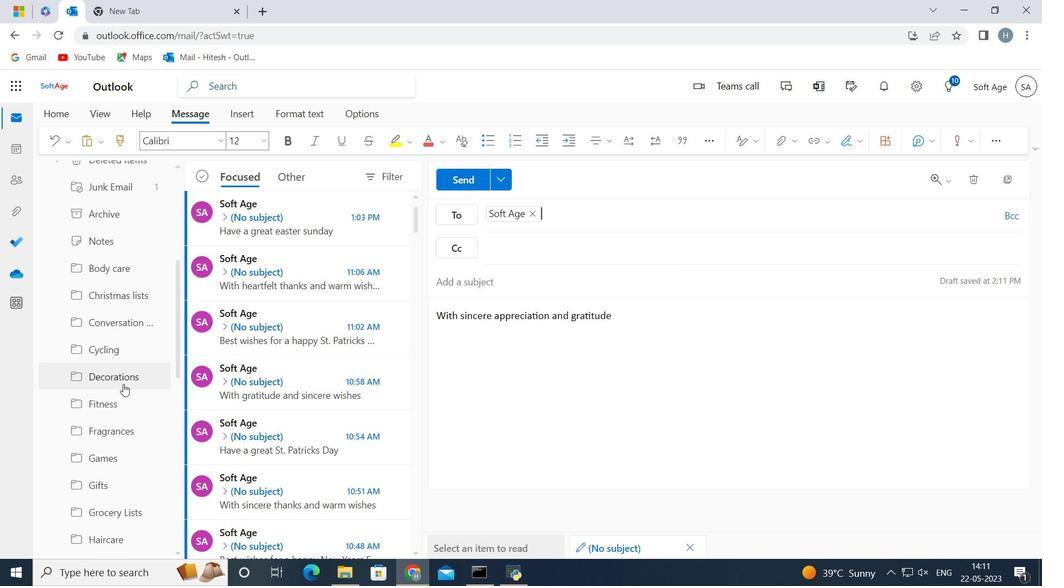 
Action: Mouse scrolled (123, 384) with delta (0, 0)
Screenshot: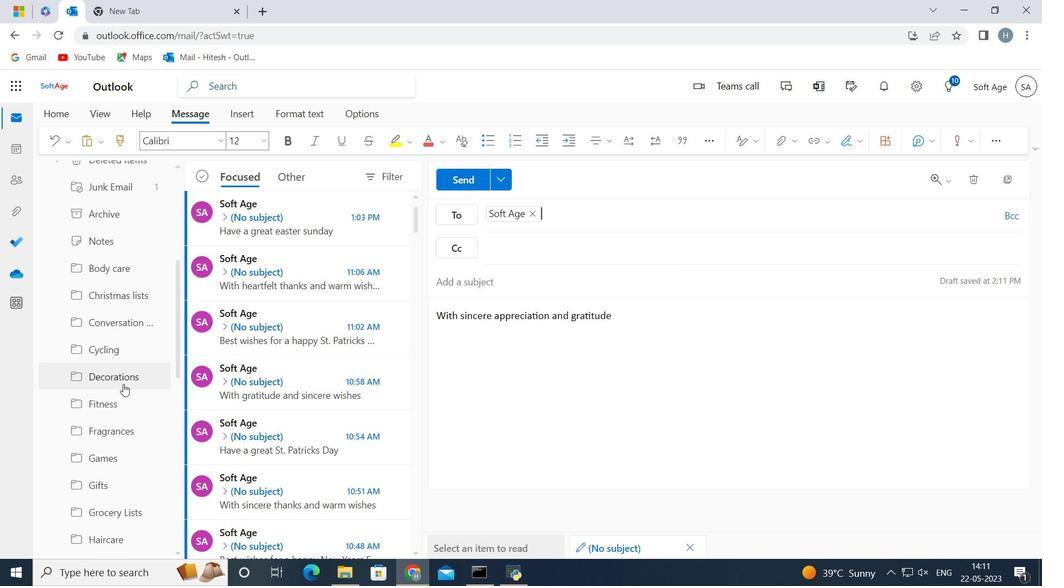 
Action: Mouse scrolled (123, 384) with delta (0, 0)
Screenshot: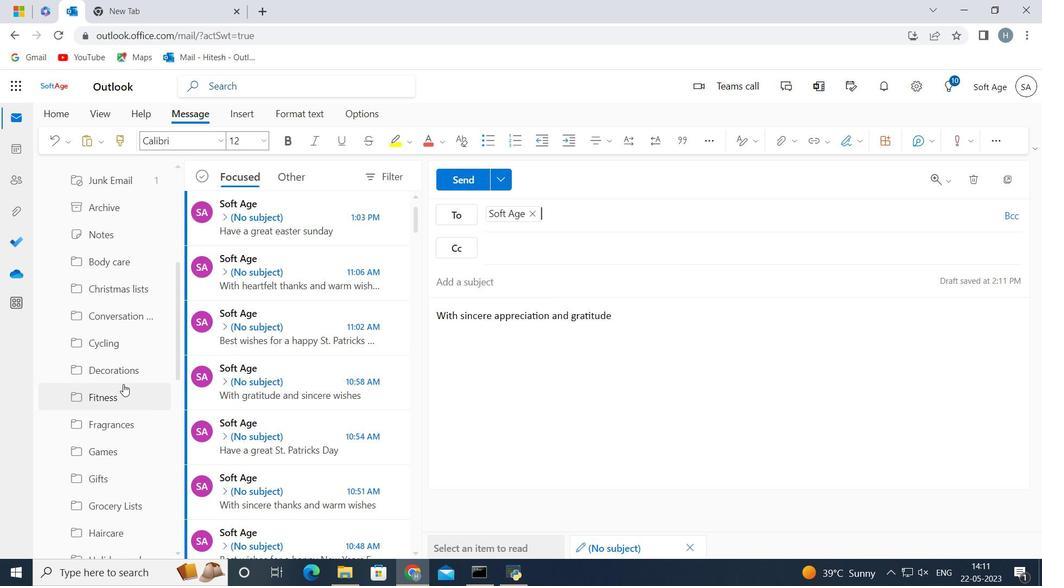 
Action: Mouse moved to (123, 384)
Screenshot: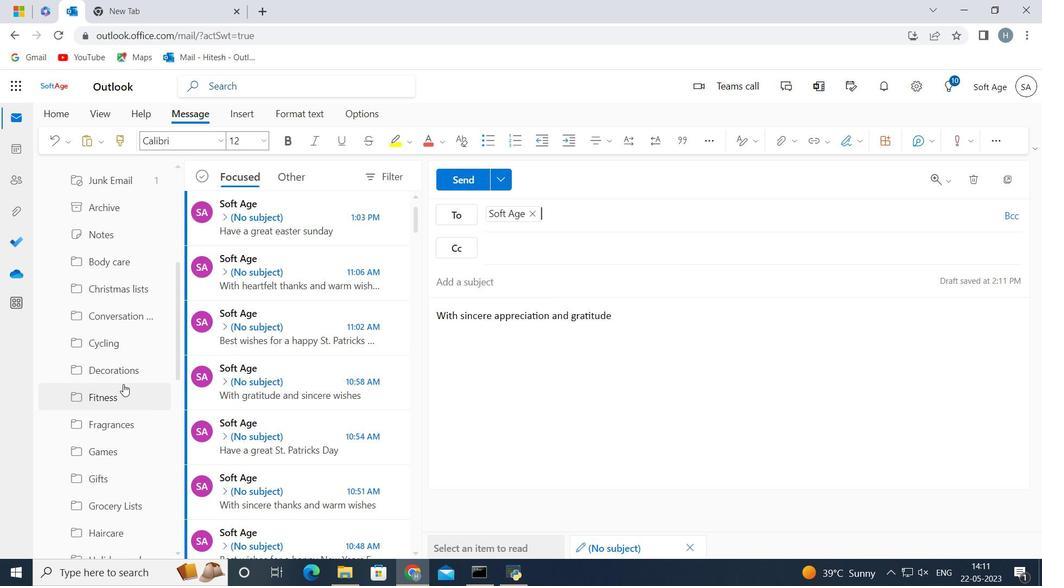 
Action: Mouse scrolled (123, 383) with delta (0, 0)
Screenshot: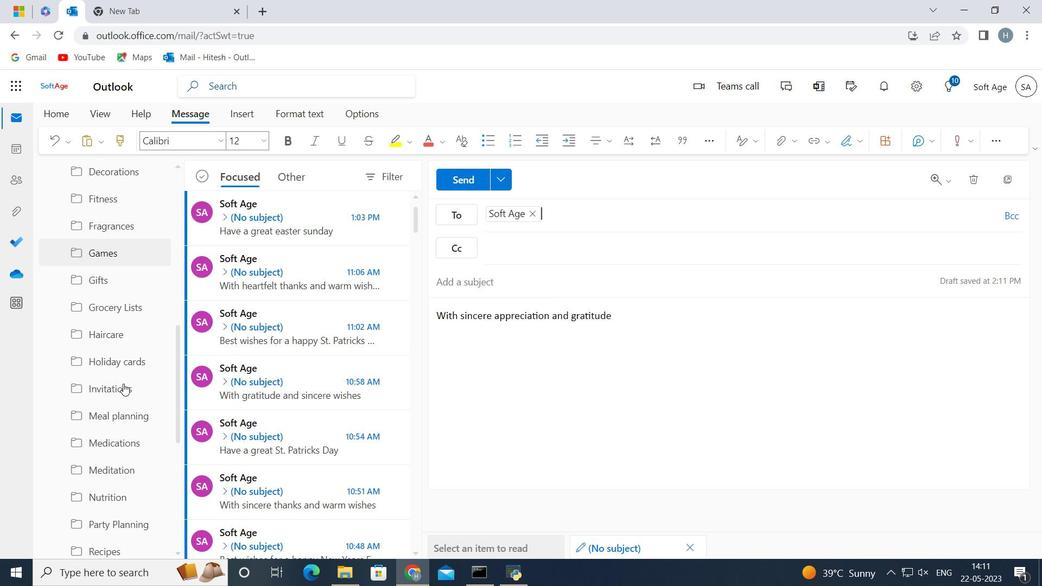 
Action: Mouse scrolled (123, 383) with delta (0, 0)
Screenshot: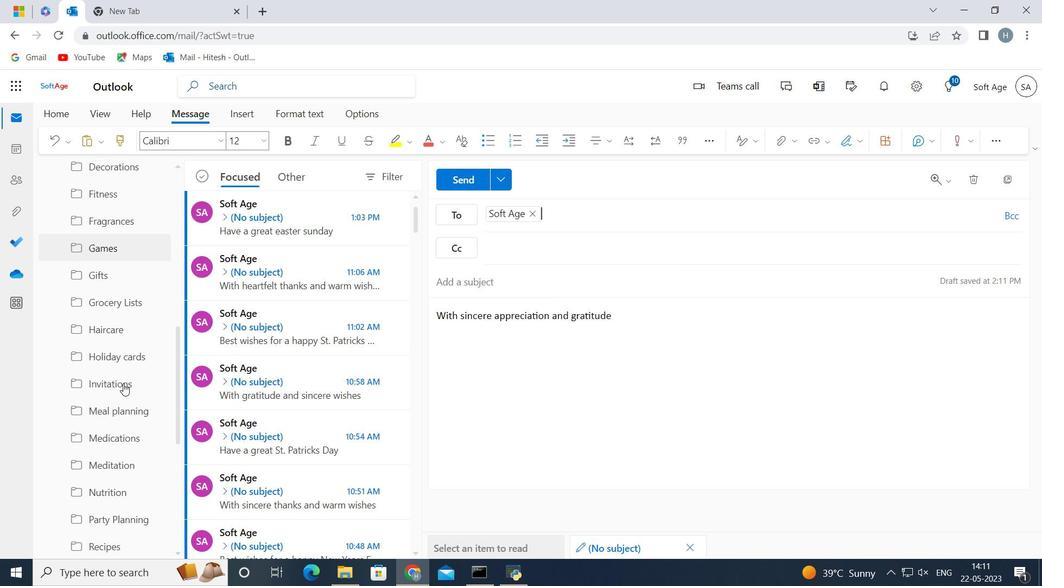 
Action: Mouse scrolled (123, 383) with delta (0, 0)
Screenshot: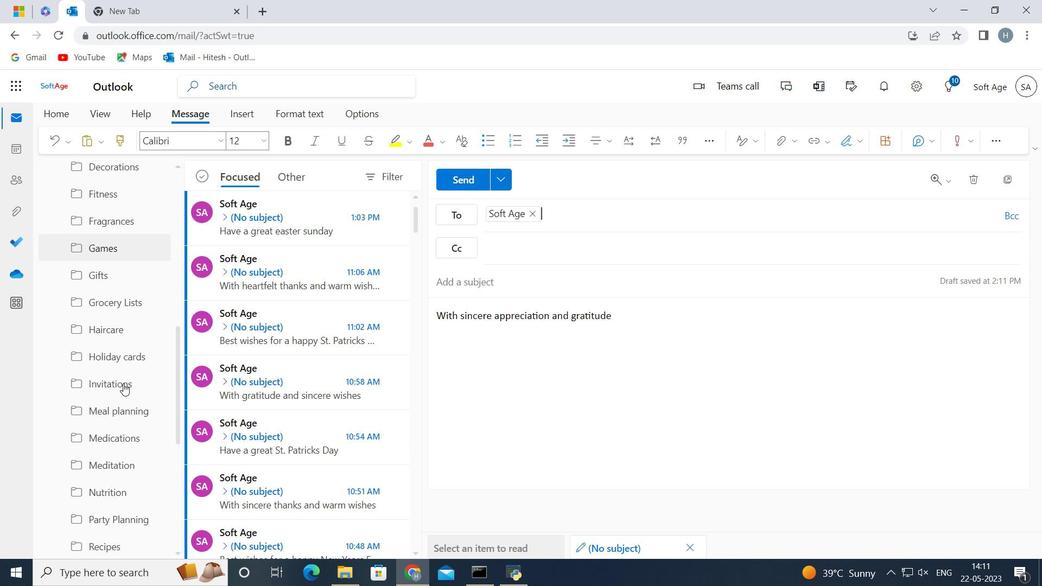 
Action: Mouse moved to (123, 380)
Screenshot: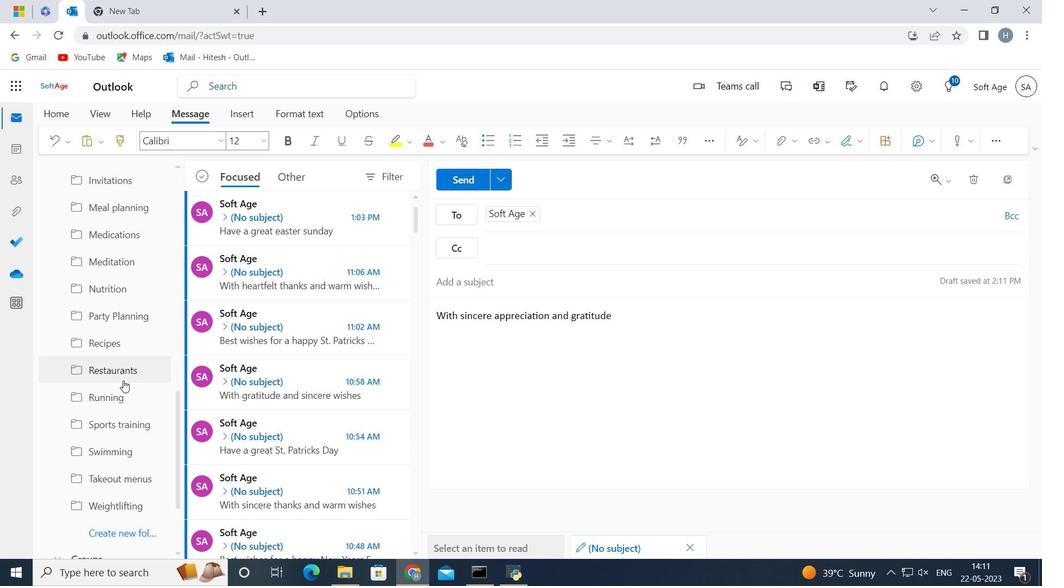 
Action: Mouse scrolled (123, 379) with delta (0, 0)
Screenshot: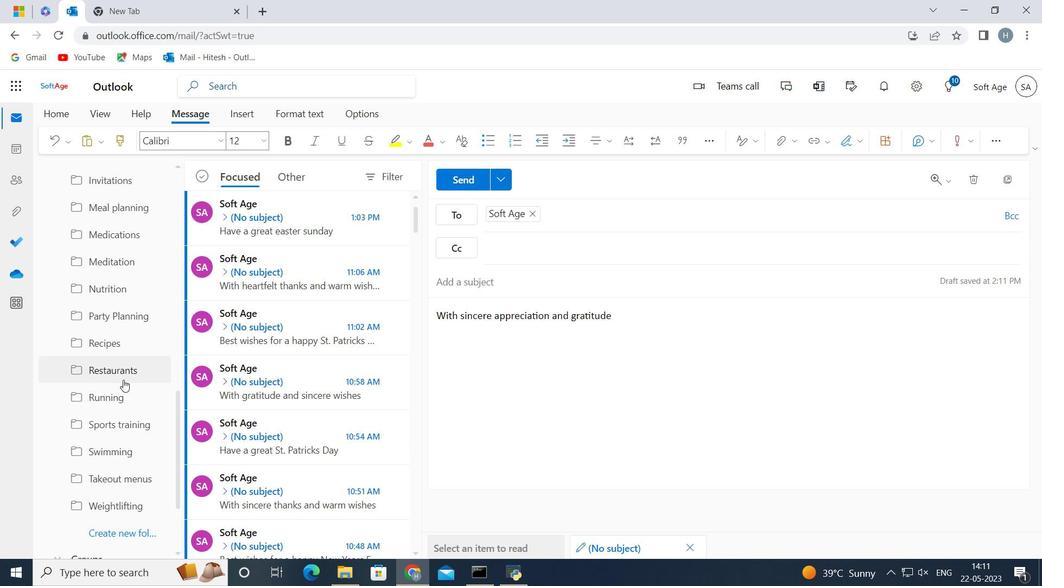 
Action: Mouse scrolled (123, 379) with delta (0, 0)
Screenshot: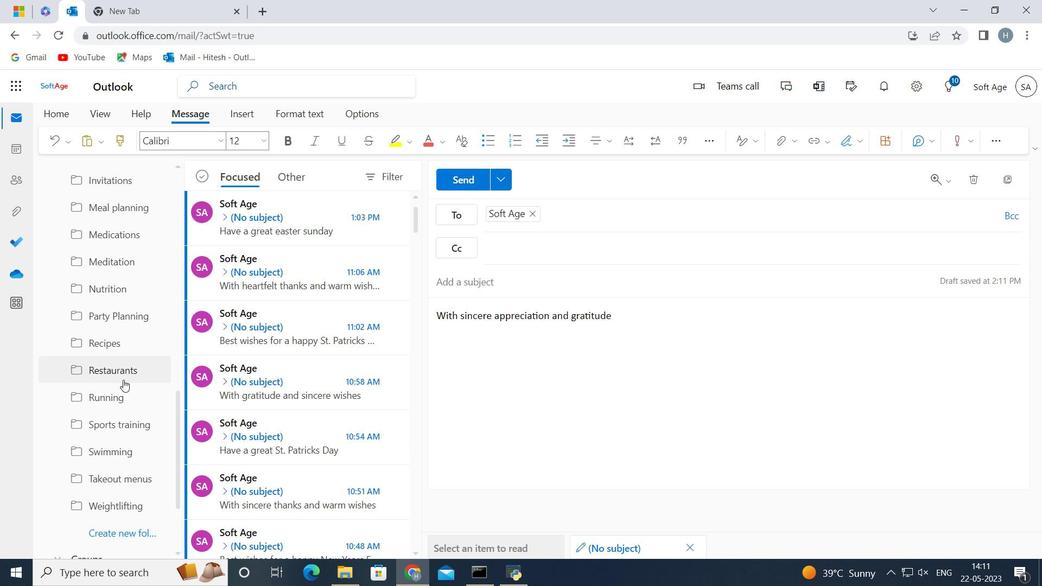 
Action: Mouse scrolled (123, 379) with delta (0, 0)
Screenshot: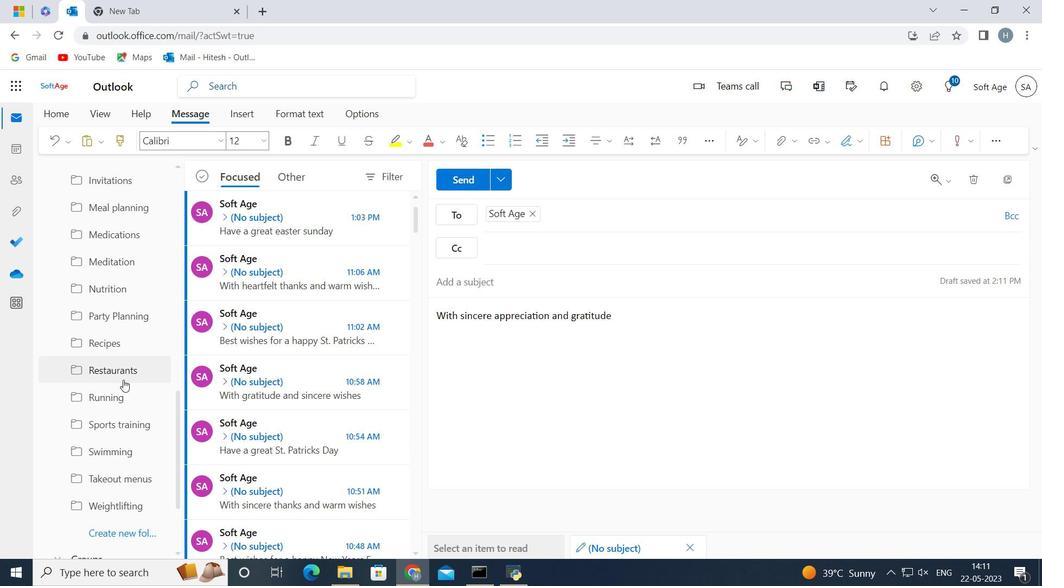
Action: Mouse moved to (134, 425)
Screenshot: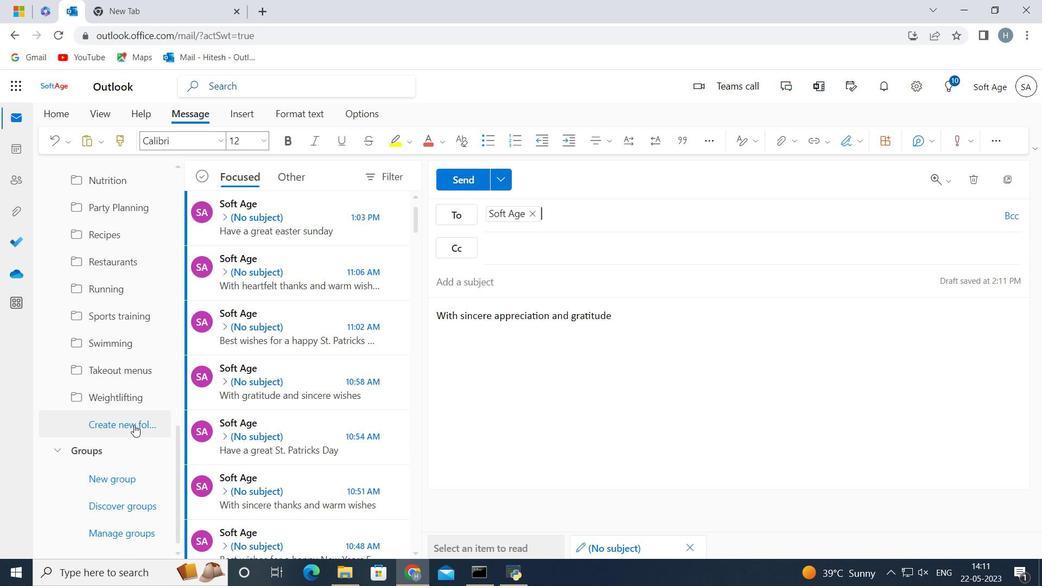 
Action: Mouse pressed left at (134, 425)
Screenshot: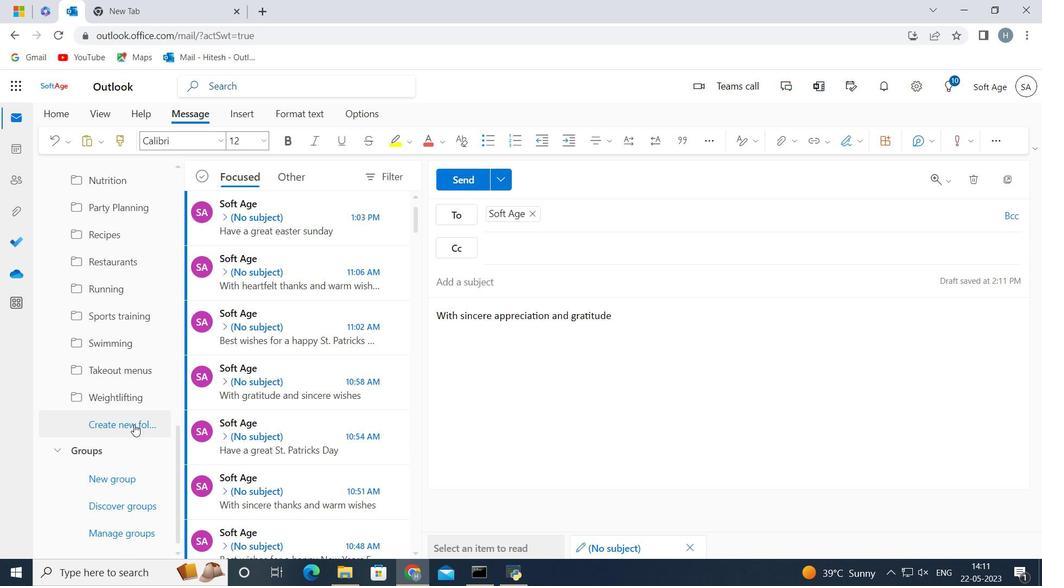 
Action: Key pressed <Key.shift>Halloween<Key.space>costumes
Screenshot: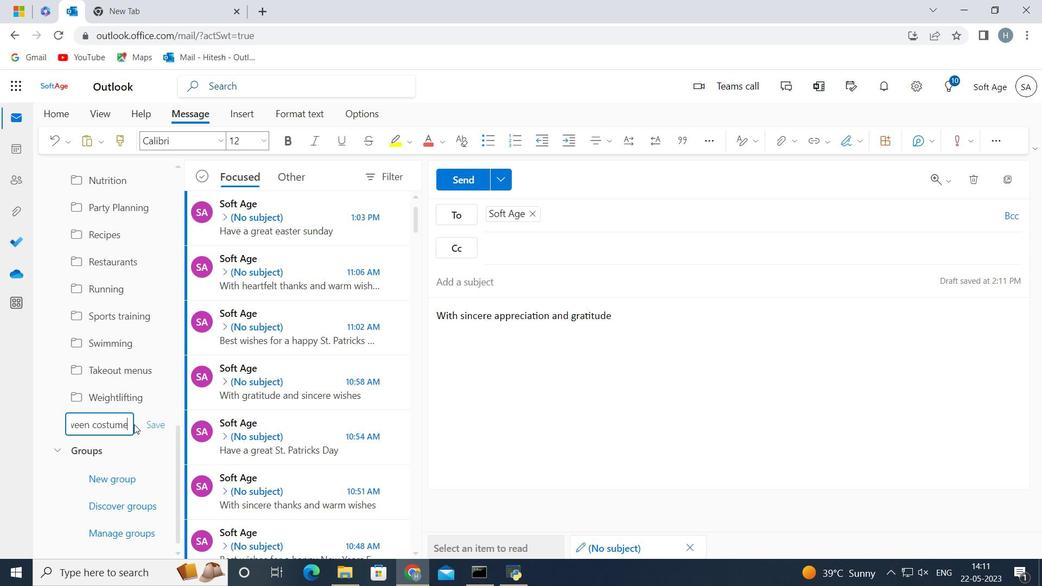 
Action: Mouse moved to (155, 421)
Screenshot: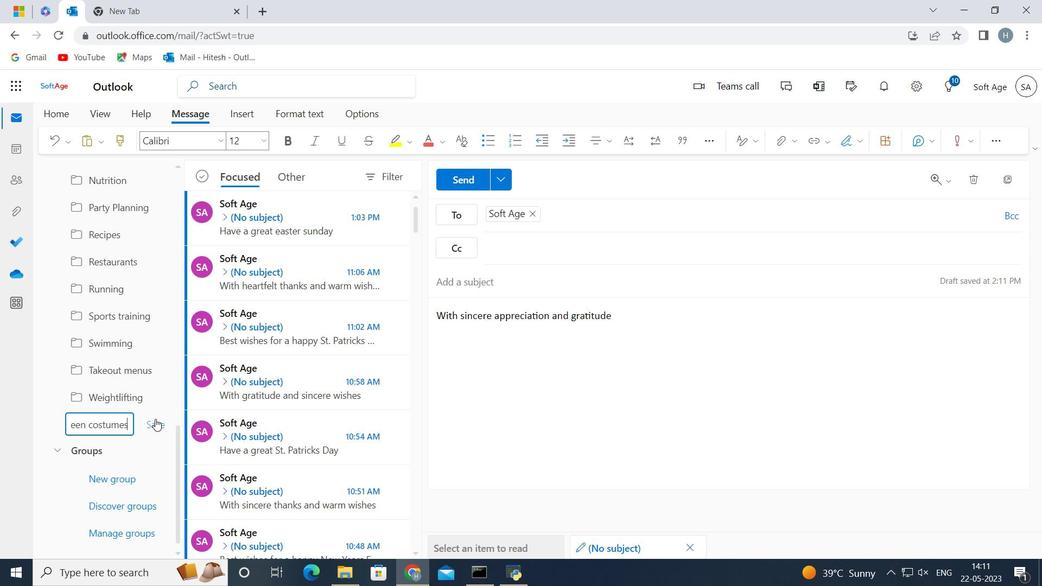 
Action: Mouse pressed left at (155, 421)
Screenshot: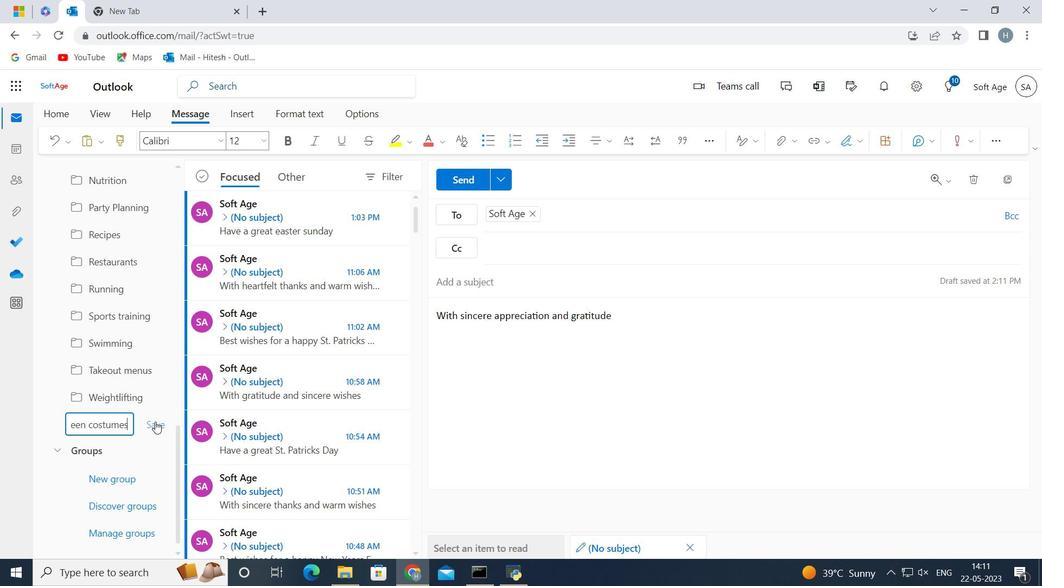 
Action: Mouse moved to (461, 177)
Screenshot: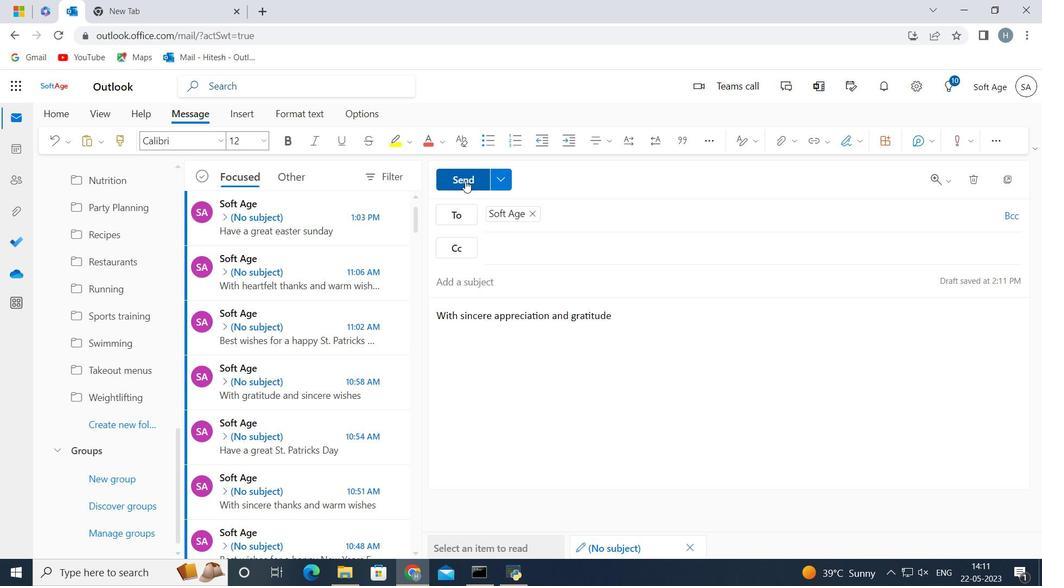 
Action: Mouse pressed left at (461, 177)
Screenshot: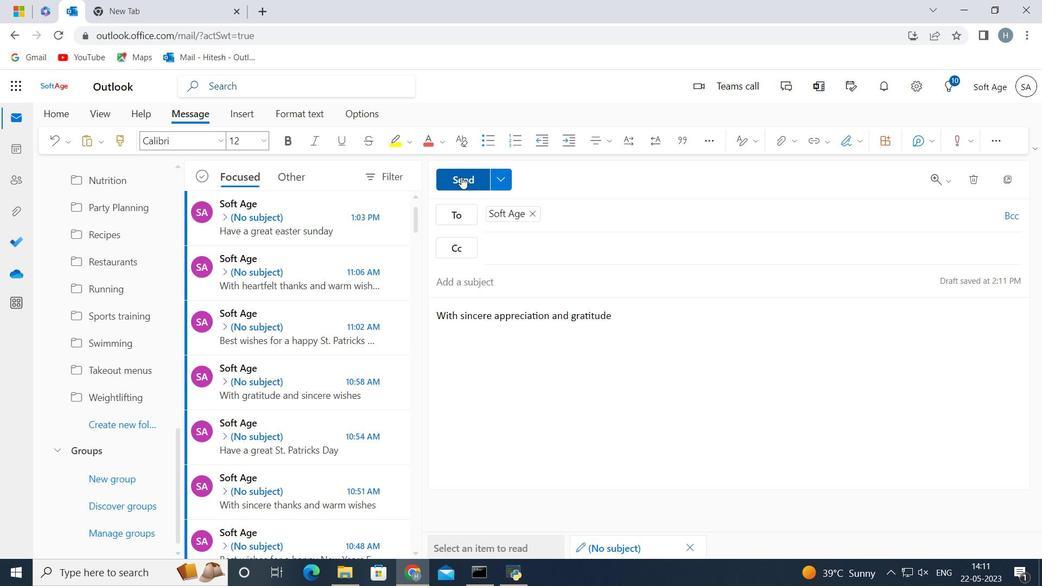 
Action: Mouse moved to (525, 346)
Screenshot: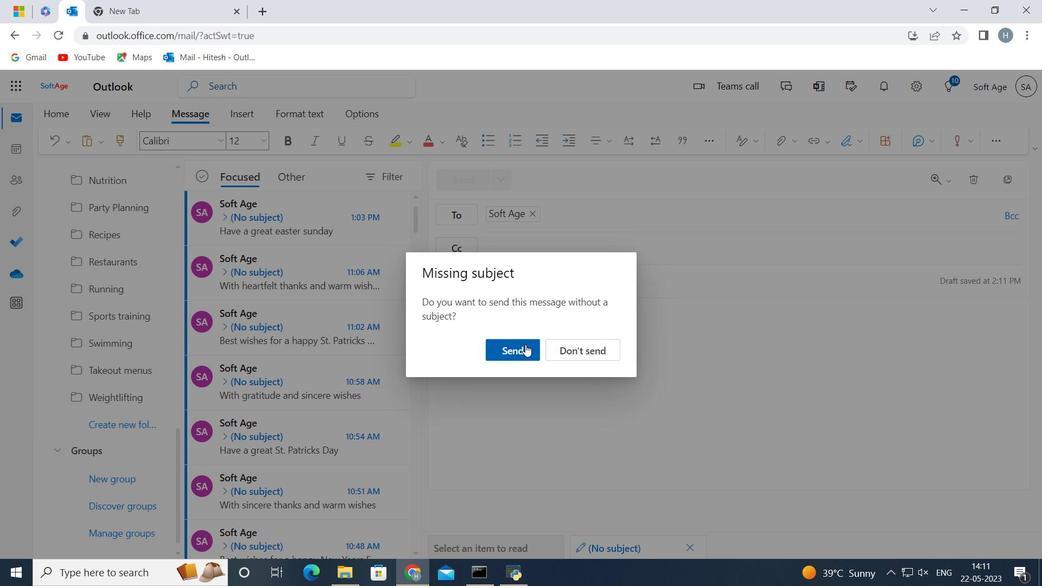
Action: Mouse pressed left at (525, 346)
Screenshot: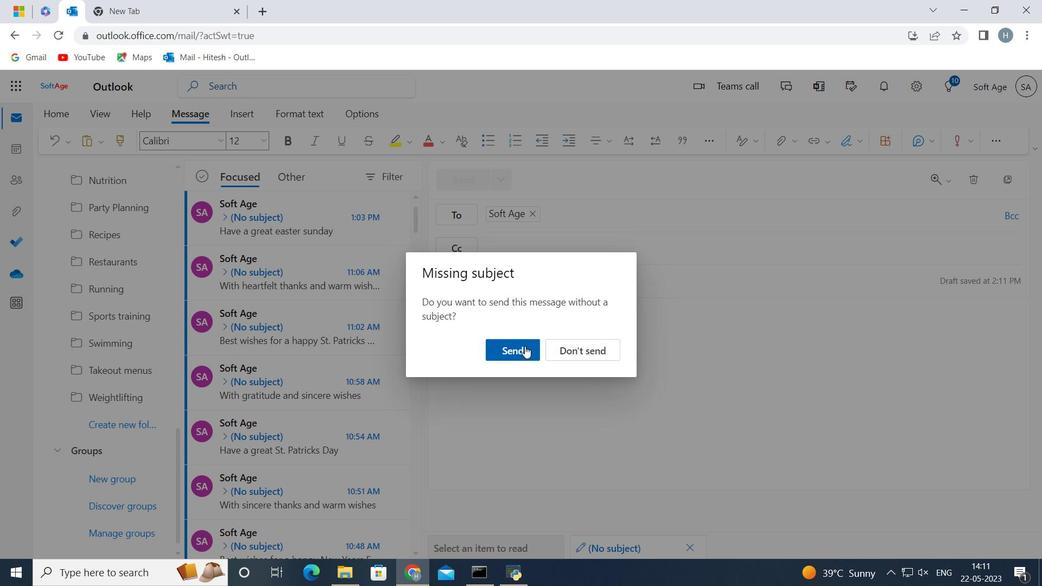 
